 Task: Create a due date automation trigger when advanced on, on the tuesday before a card is due add fields with custom field "Resume" set to a number lower than 1 and lower or equal to 10 at 11:00 AM.
Action: Mouse moved to (996, 311)
Screenshot: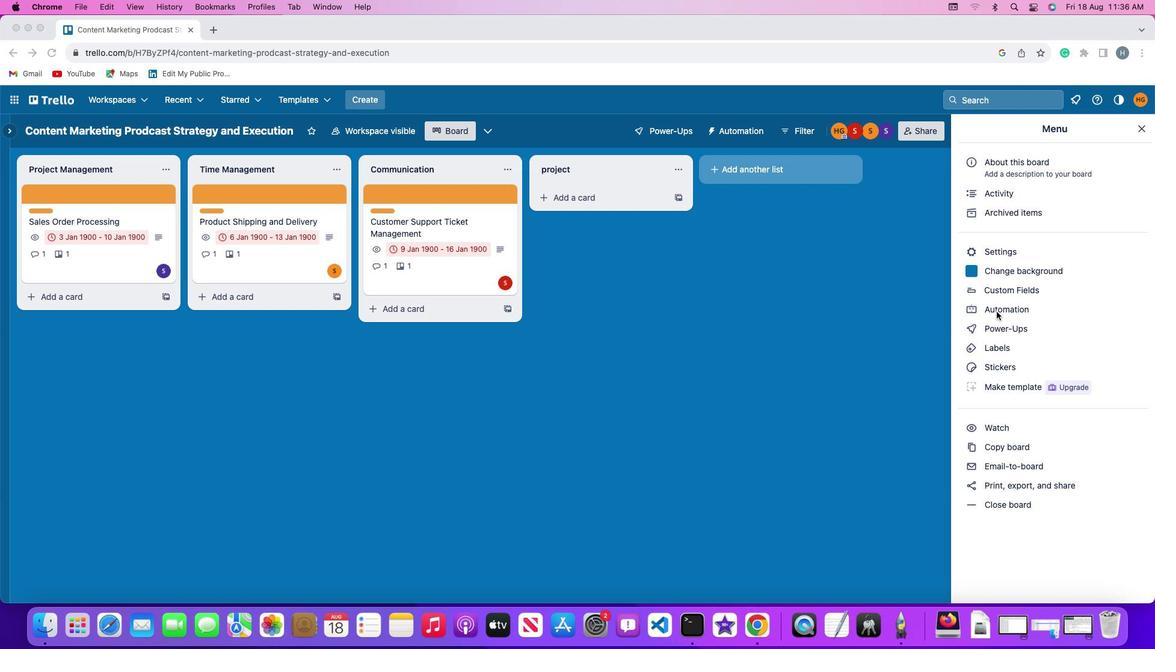 
Action: Mouse pressed left at (996, 311)
Screenshot: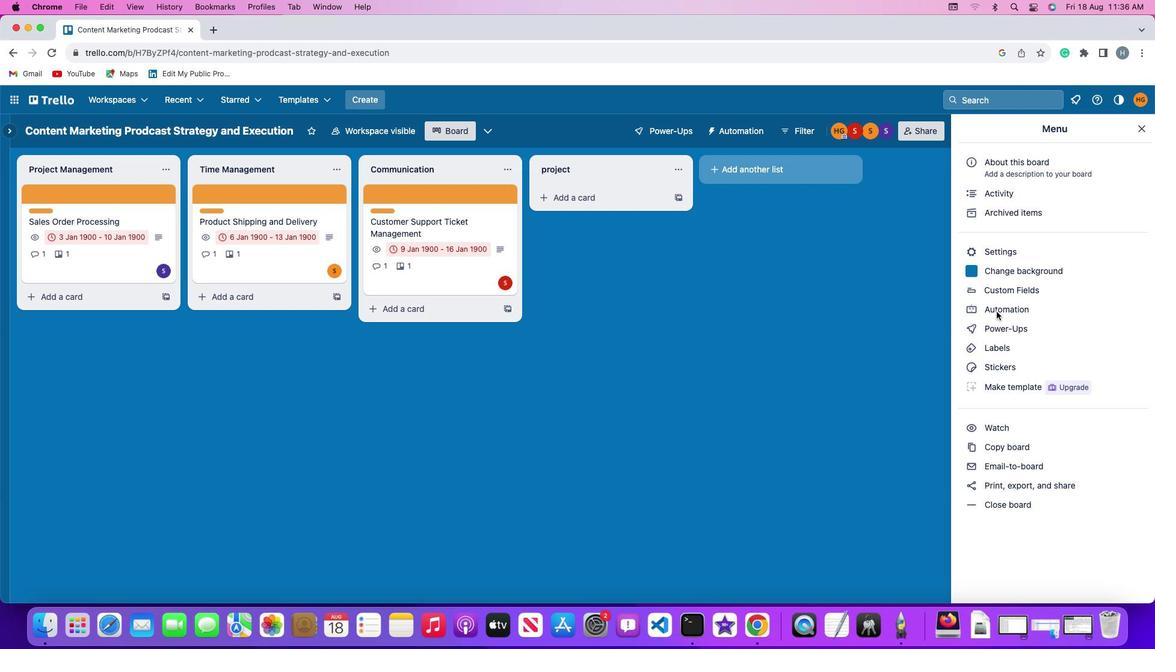 
Action: Mouse pressed left at (996, 311)
Screenshot: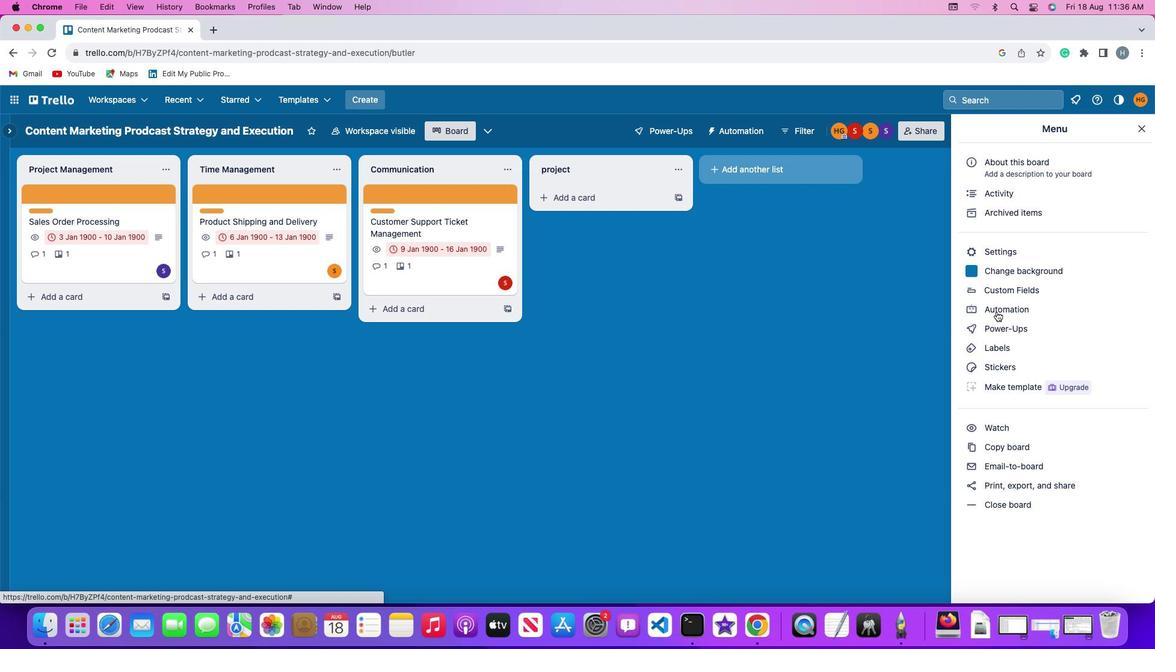 
Action: Mouse moved to (74, 286)
Screenshot: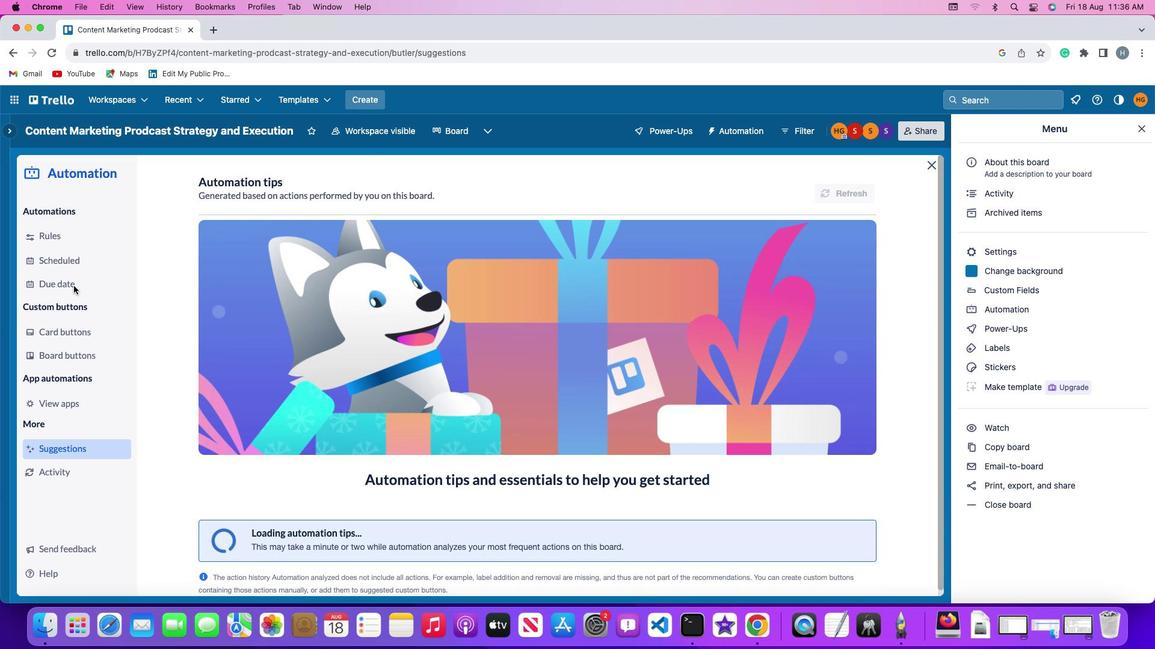 
Action: Mouse pressed left at (74, 286)
Screenshot: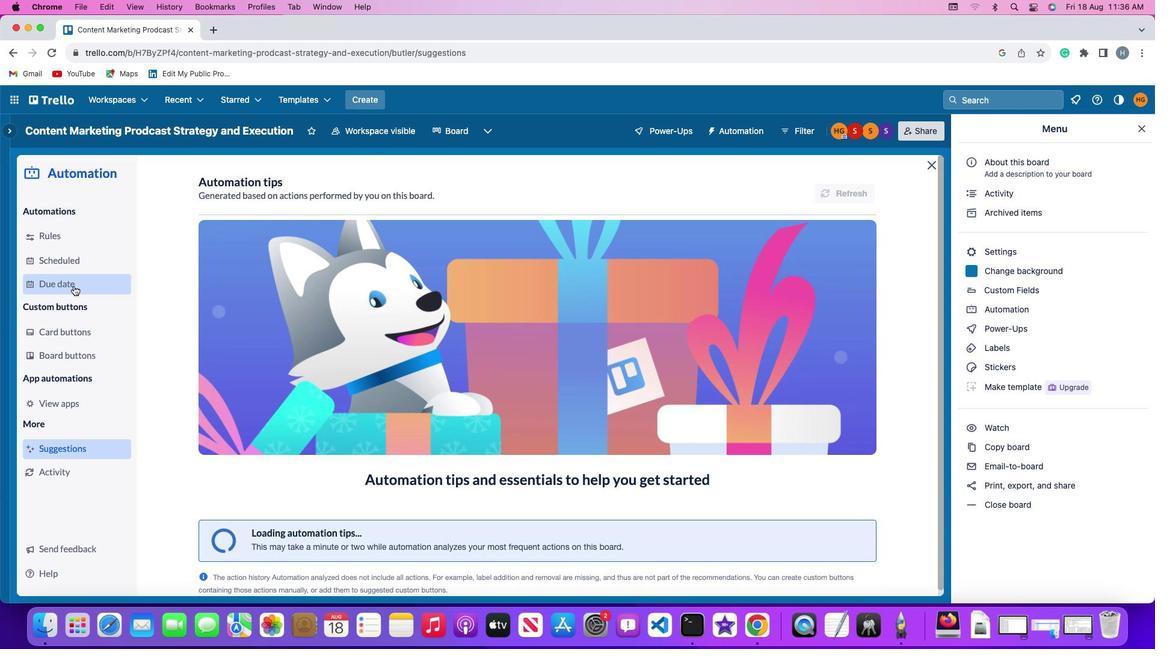 
Action: Mouse moved to (781, 179)
Screenshot: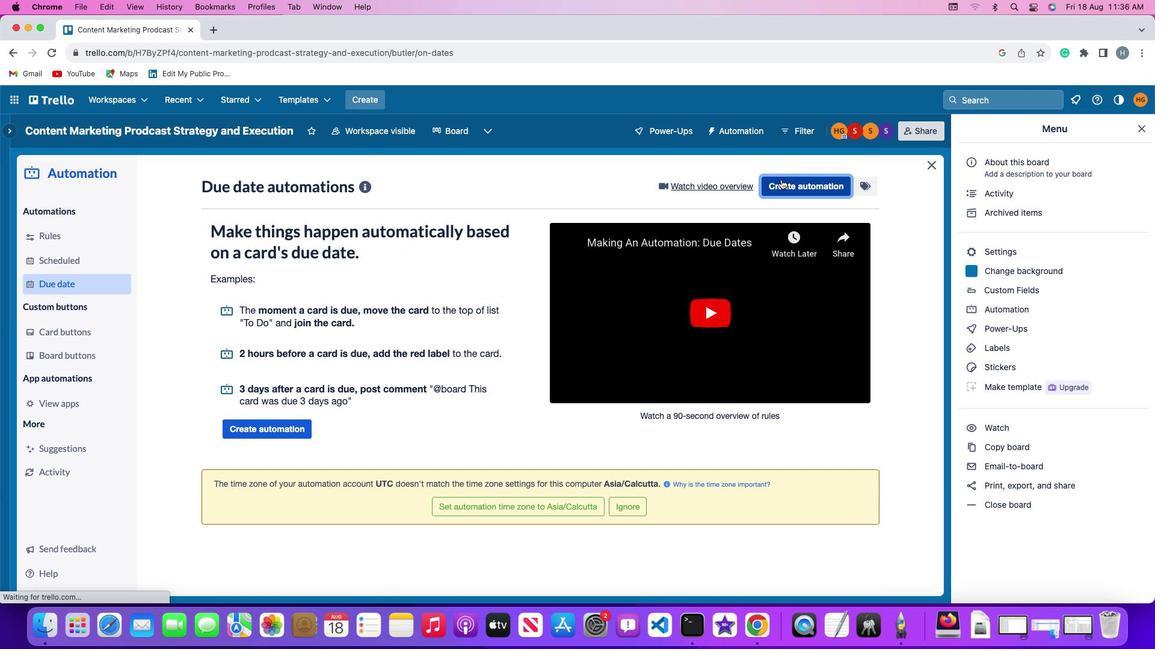
Action: Mouse pressed left at (781, 179)
Screenshot: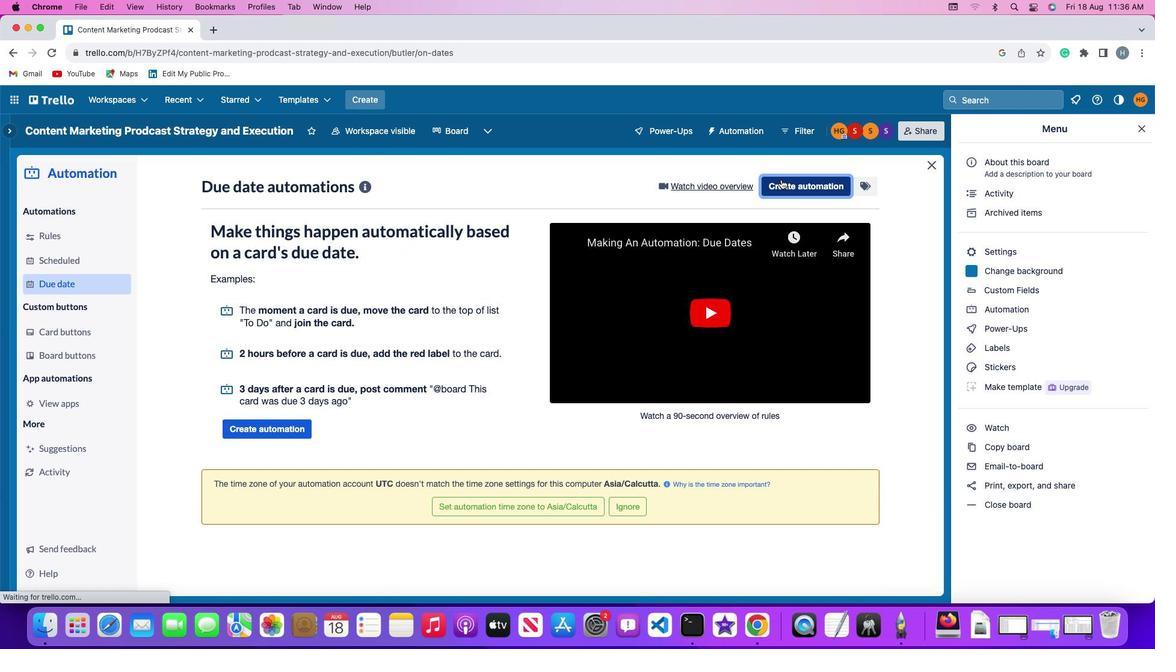 
Action: Mouse moved to (228, 300)
Screenshot: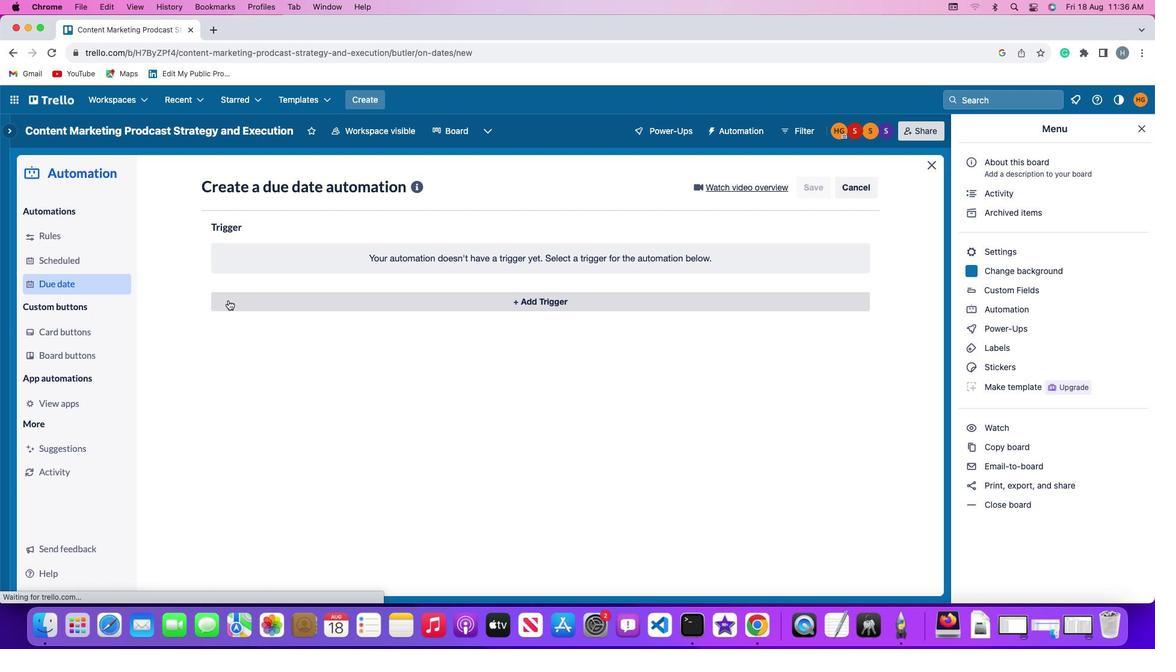 
Action: Mouse pressed left at (228, 300)
Screenshot: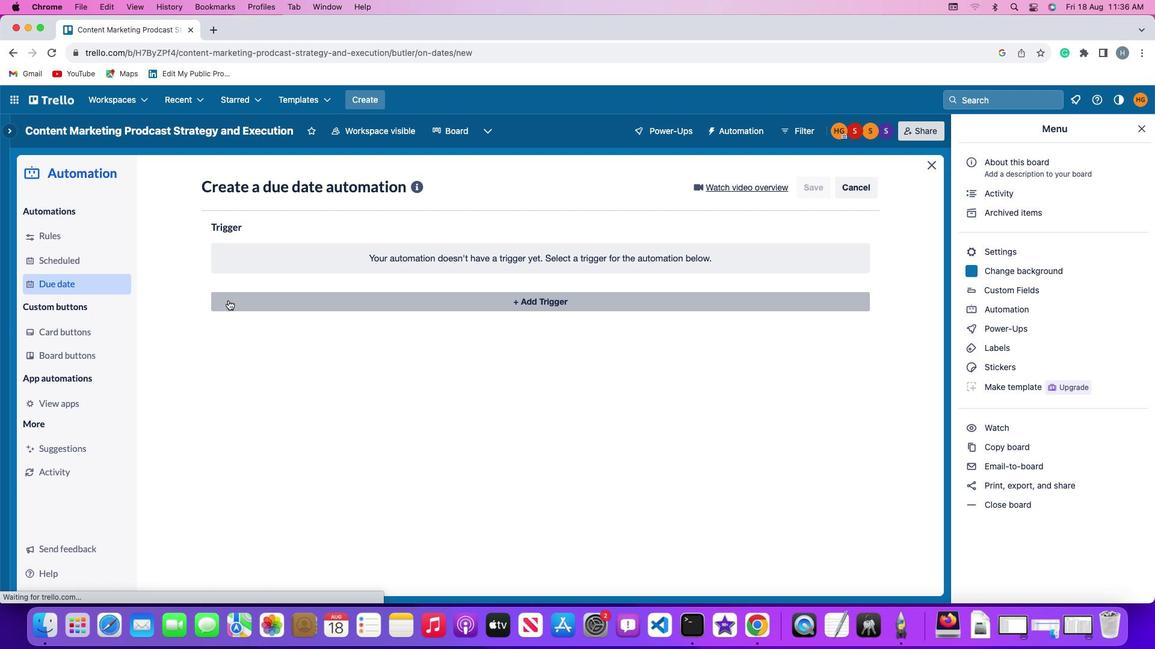 
Action: Mouse moved to (259, 515)
Screenshot: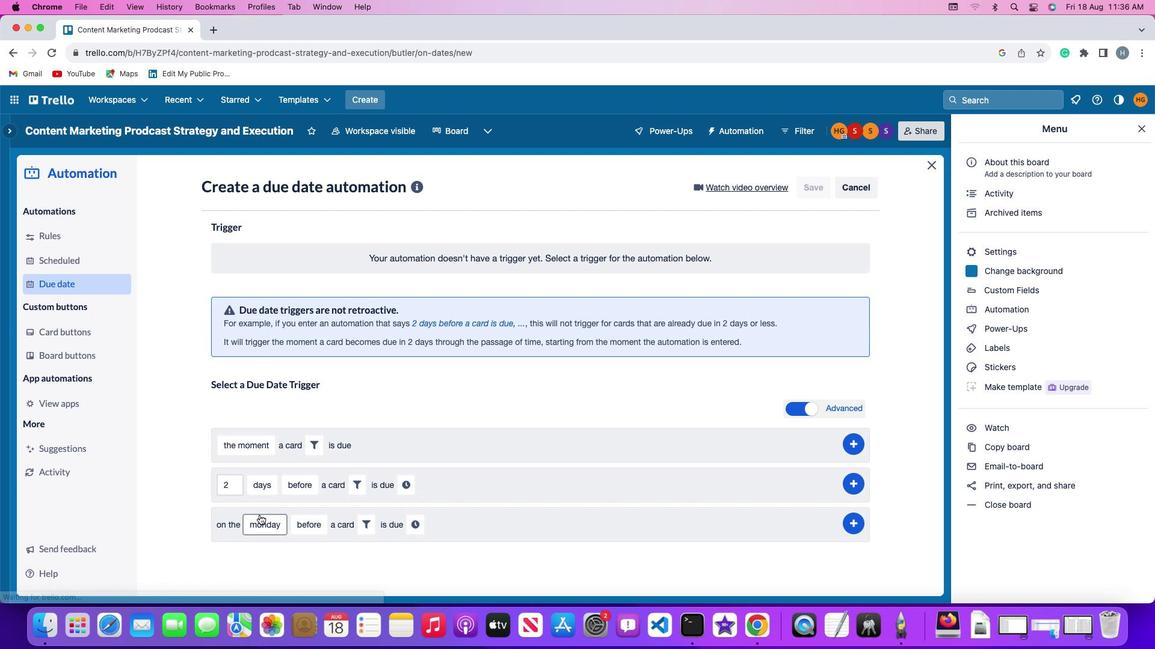 
Action: Mouse pressed left at (259, 515)
Screenshot: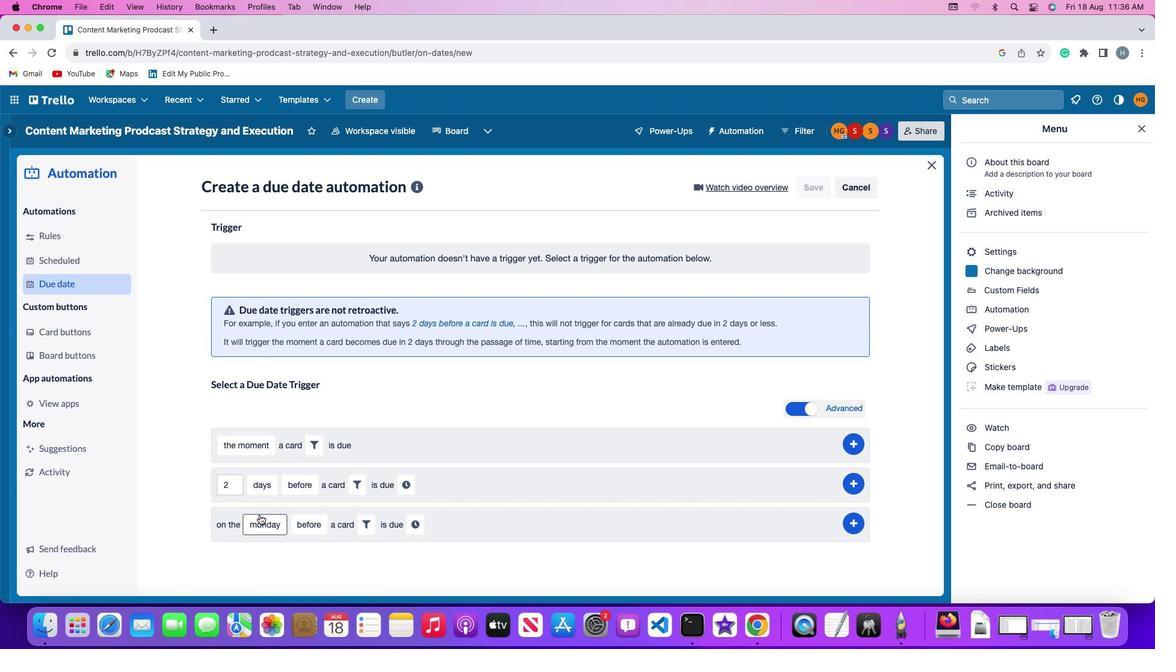 
Action: Mouse moved to (277, 386)
Screenshot: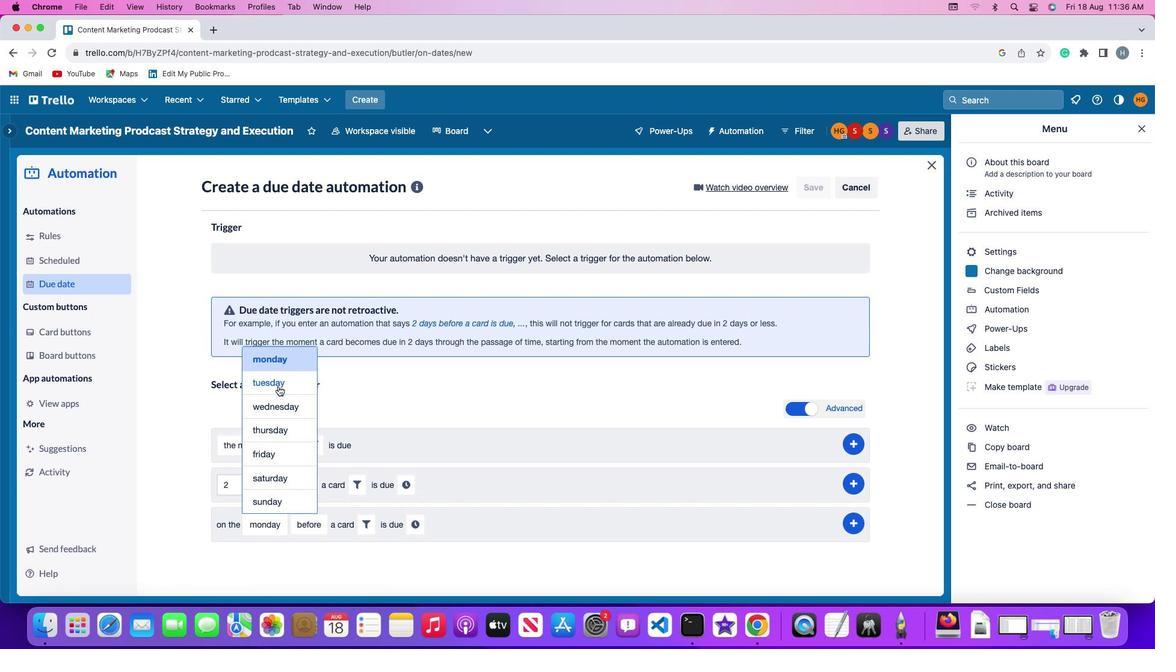 
Action: Mouse pressed left at (277, 386)
Screenshot: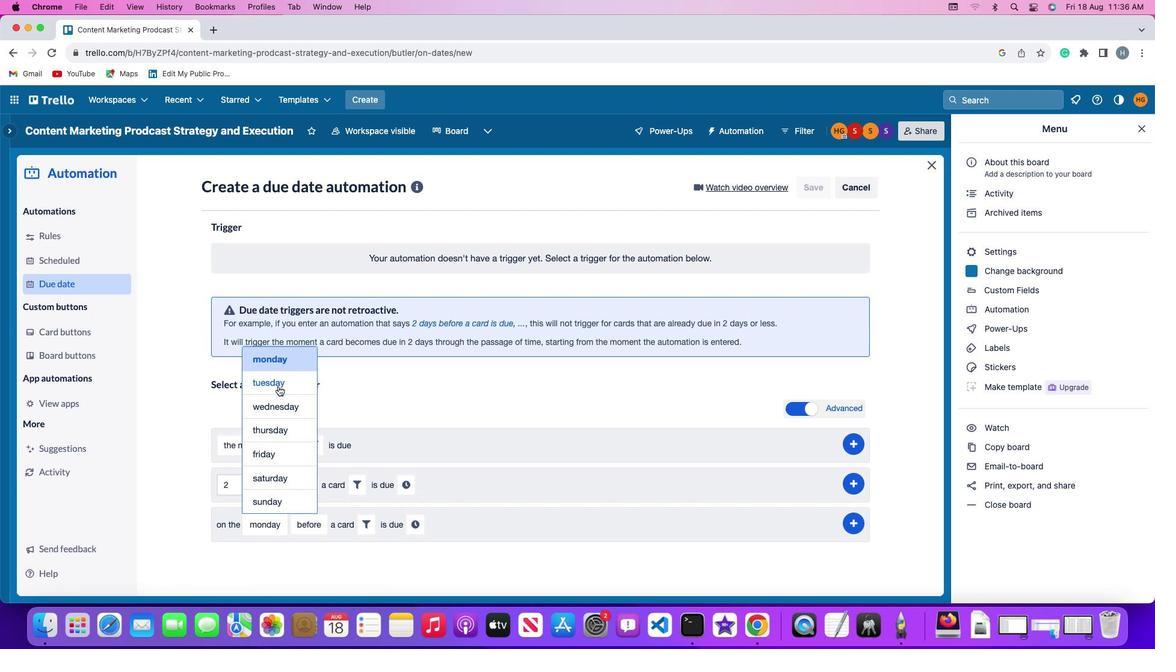 
Action: Mouse moved to (313, 526)
Screenshot: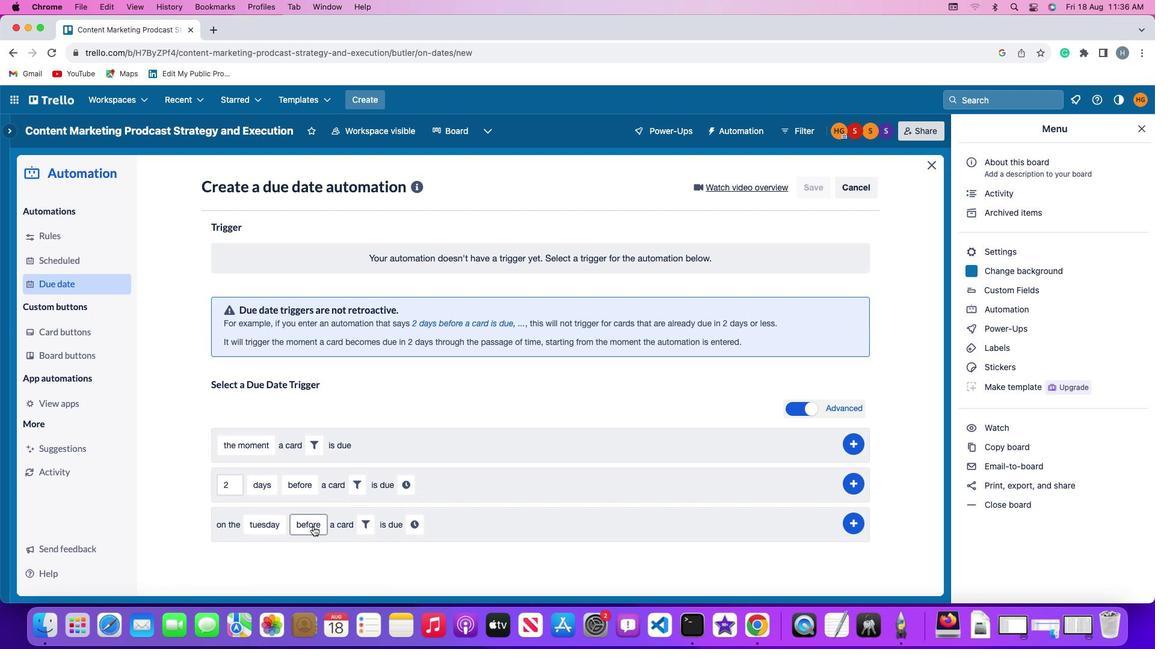 
Action: Mouse pressed left at (313, 526)
Screenshot: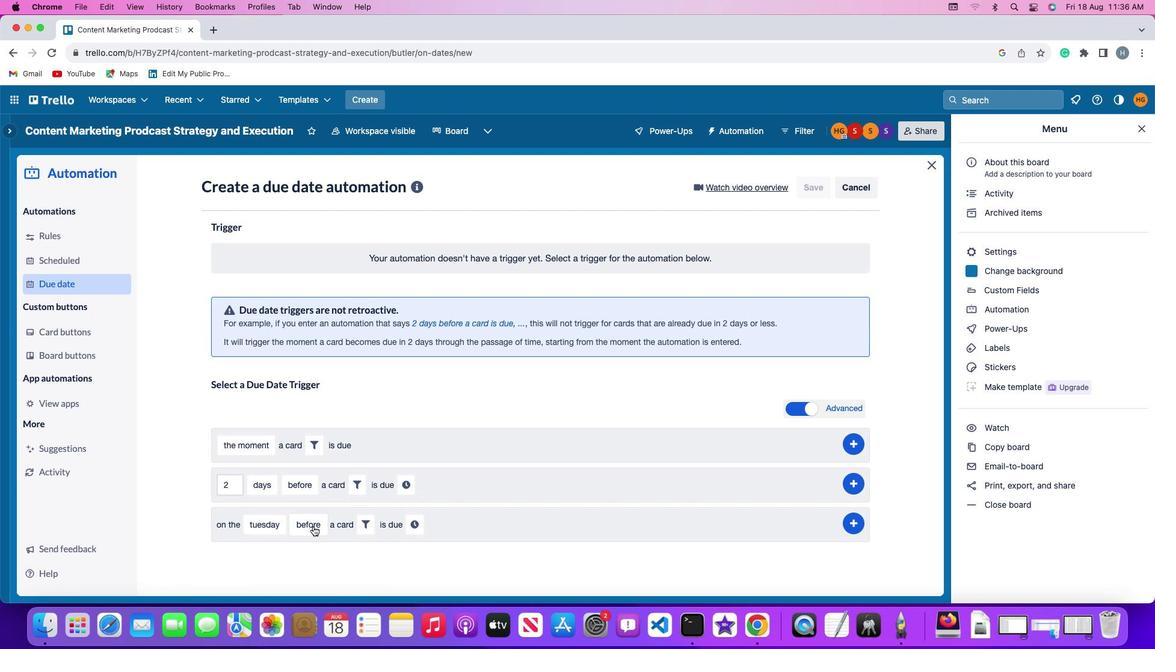 
Action: Mouse moved to (324, 418)
Screenshot: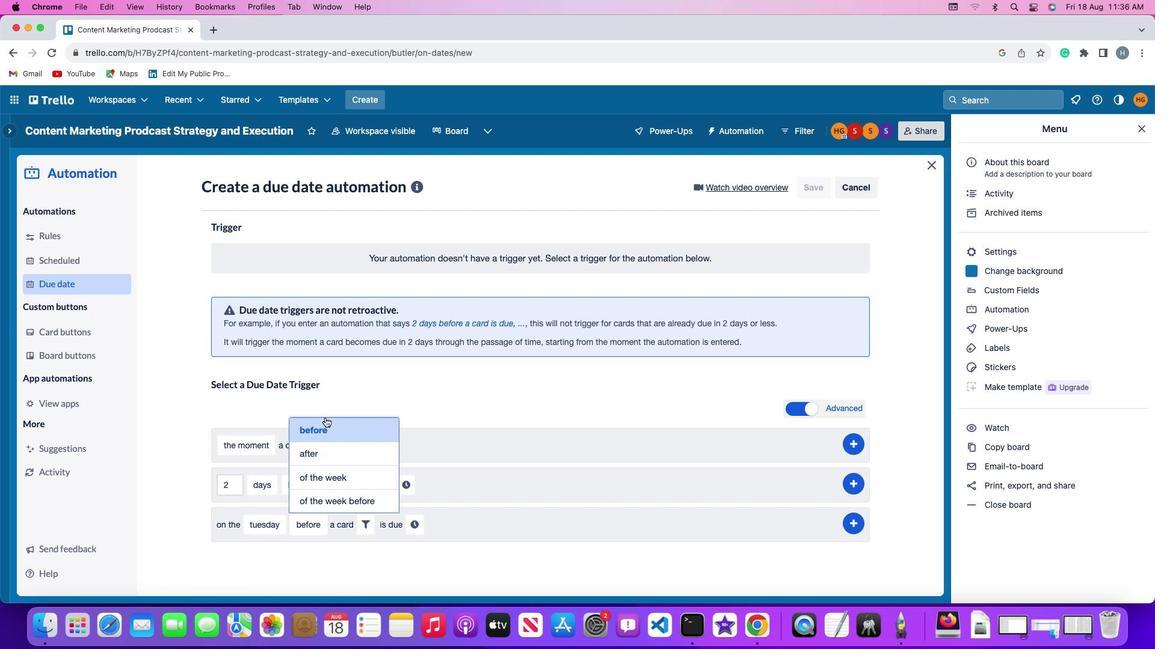 
Action: Mouse pressed left at (324, 418)
Screenshot: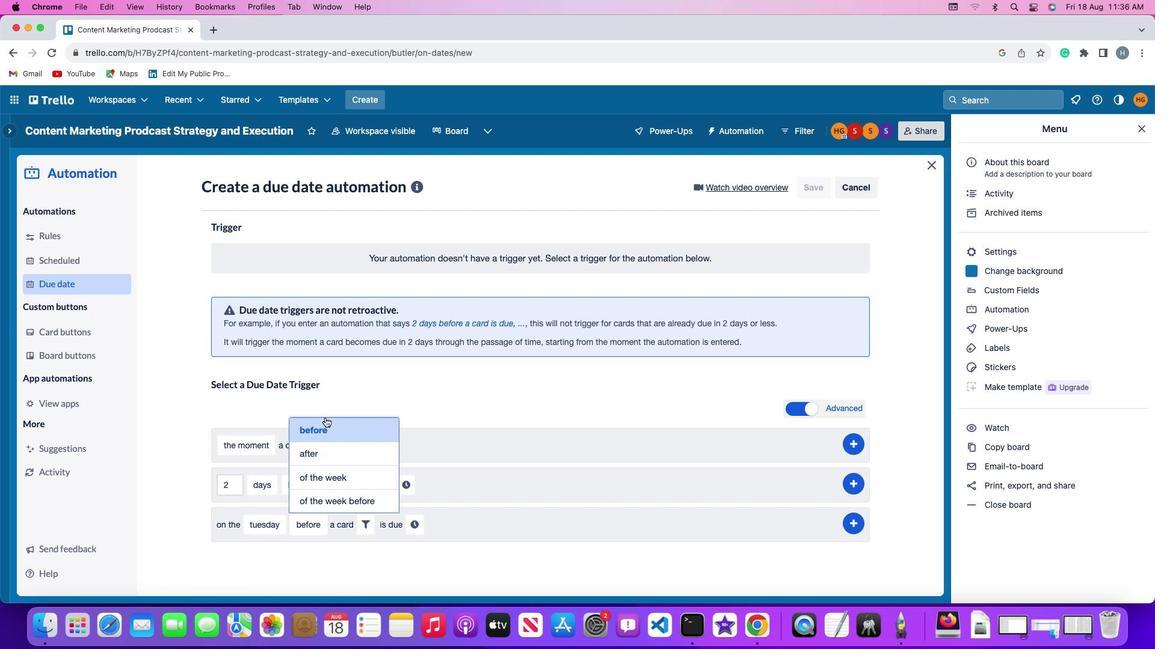 
Action: Mouse moved to (363, 519)
Screenshot: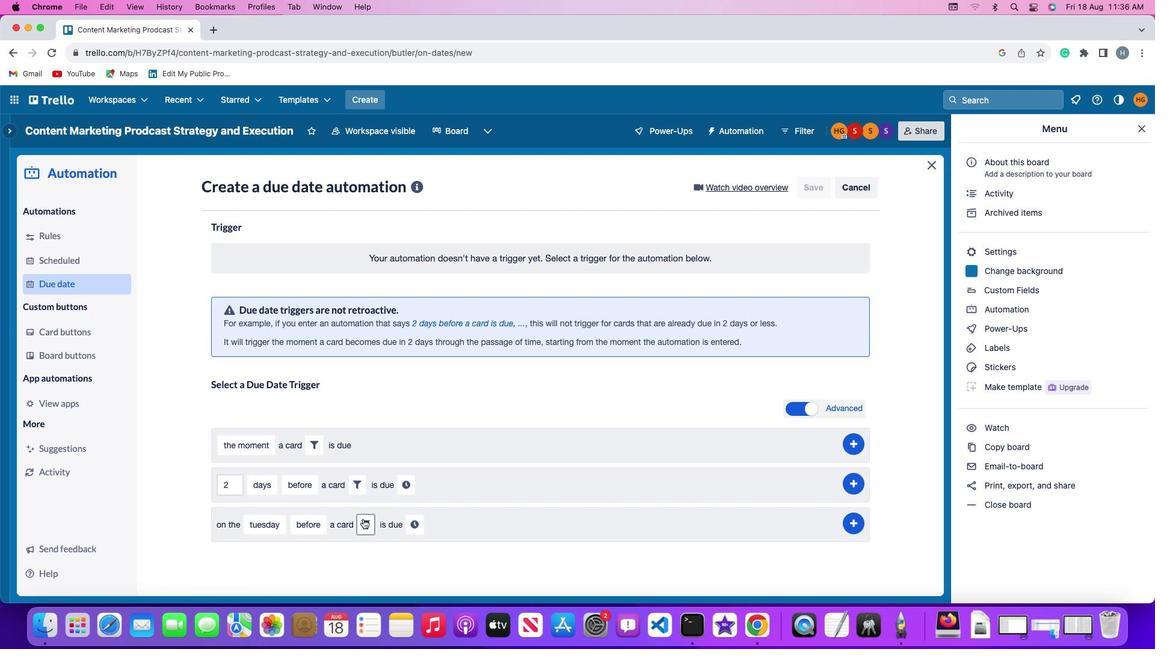 
Action: Mouse pressed left at (363, 519)
Screenshot: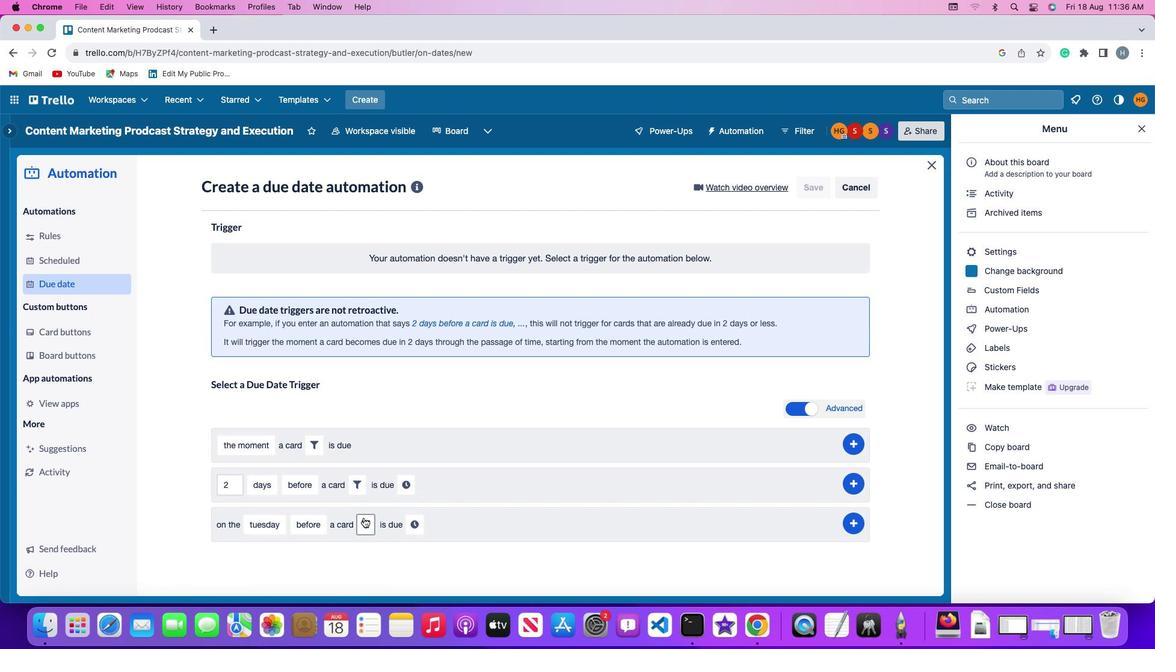 
Action: Mouse moved to (558, 558)
Screenshot: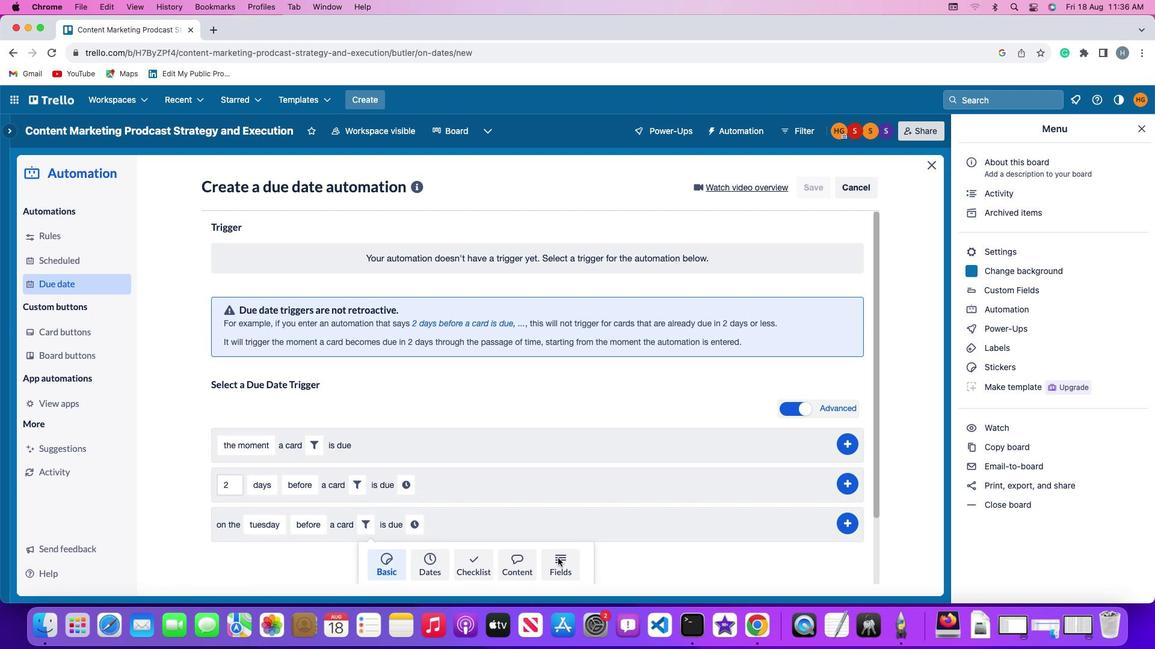 
Action: Mouse pressed left at (558, 558)
Screenshot: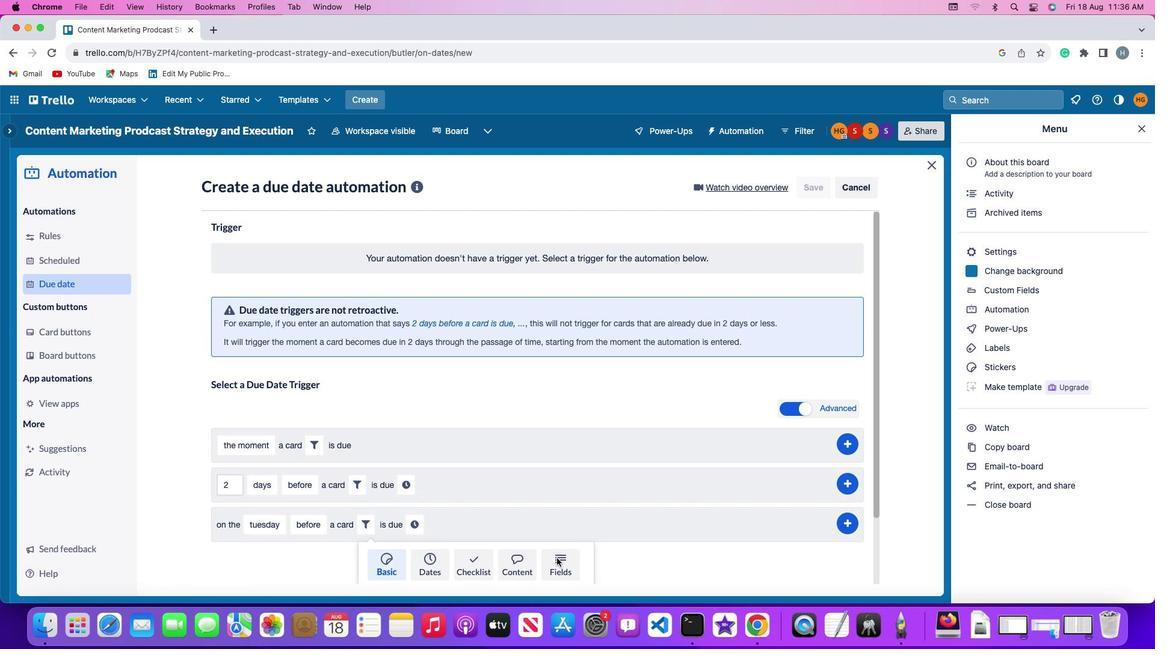 
Action: Mouse moved to (350, 551)
Screenshot: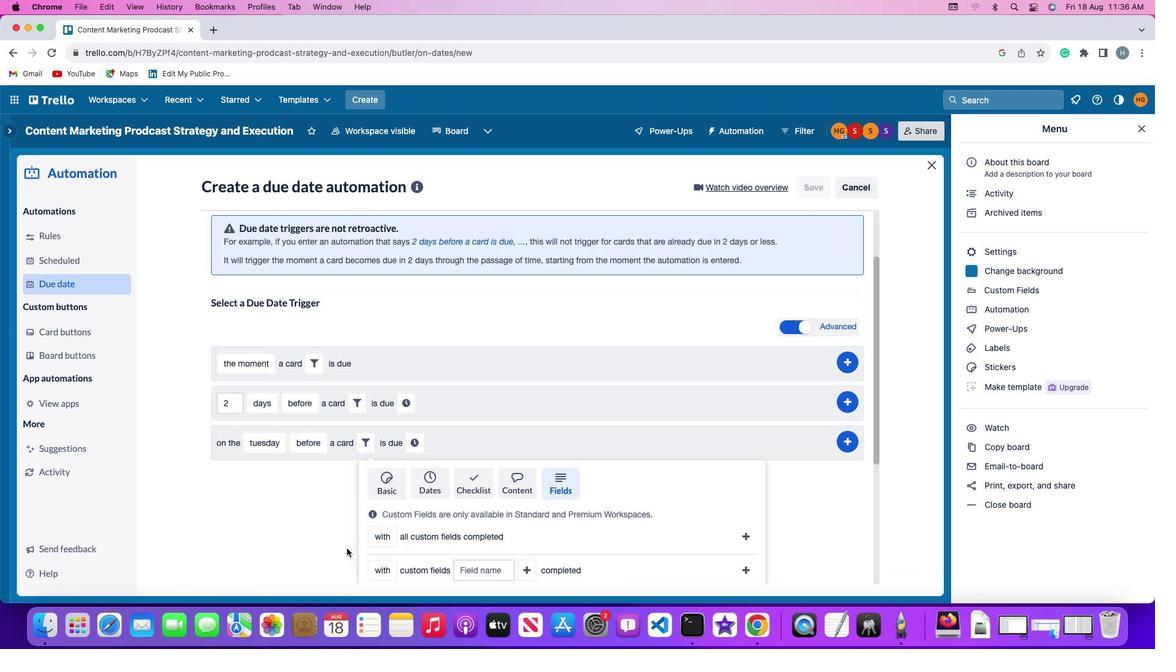 
Action: Mouse scrolled (350, 551) with delta (0, 0)
Screenshot: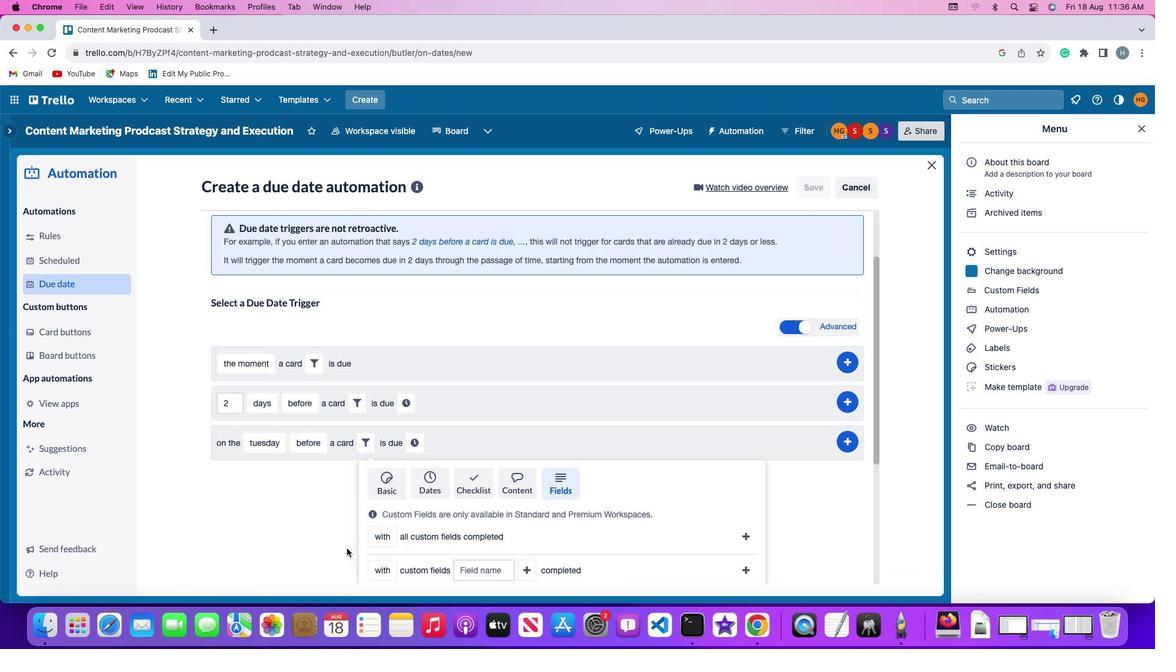
Action: Mouse moved to (349, 551)
Screenshot: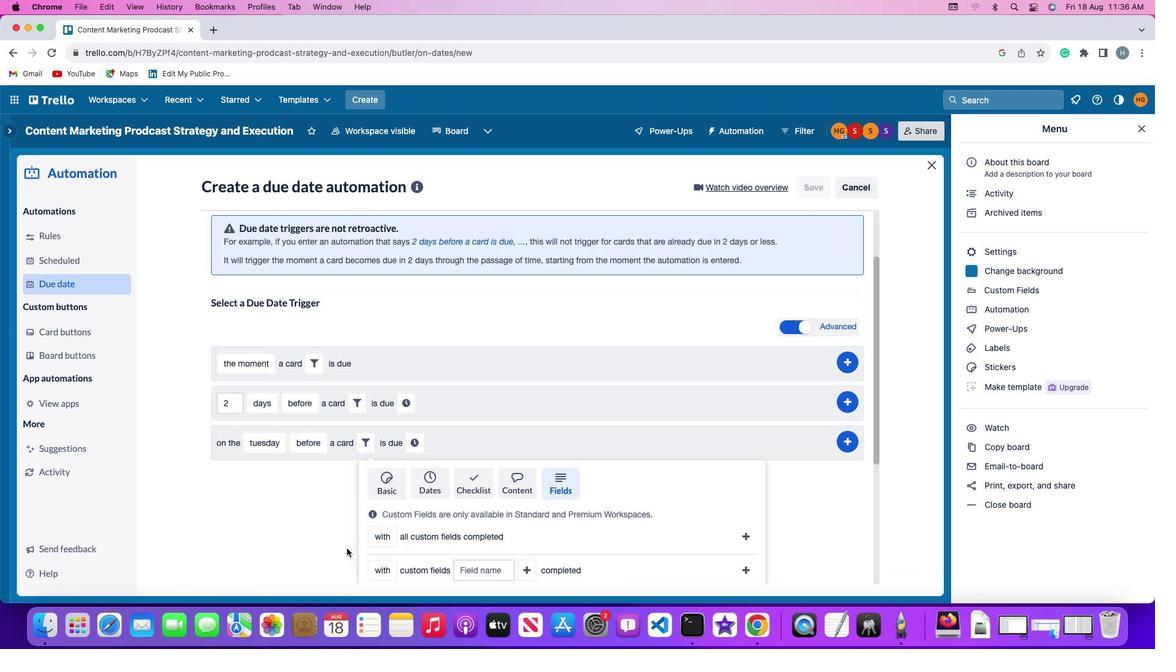 
Action: Mouse scrolled (349, 551) with delta (0, 0)
Screenshot: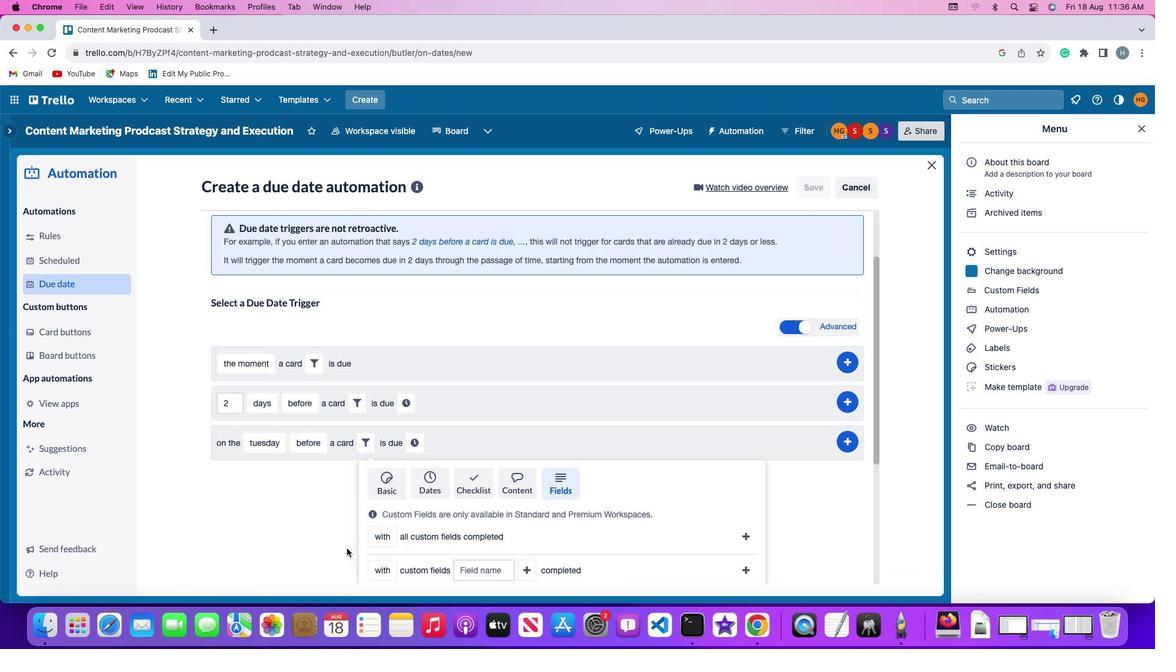 
Action: Mouse scrolled (349, 551) with delta (0, -1)
Screenshot: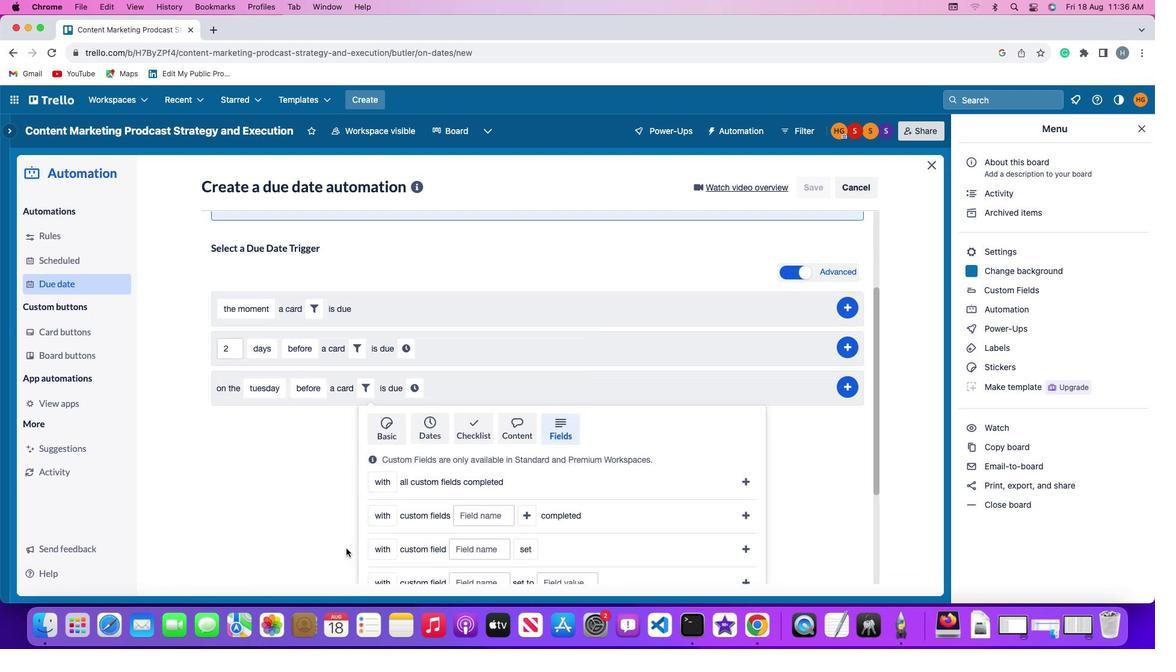 
Action: Mouse scrolled (349, 551) with delta (0, -3)
Screenshot: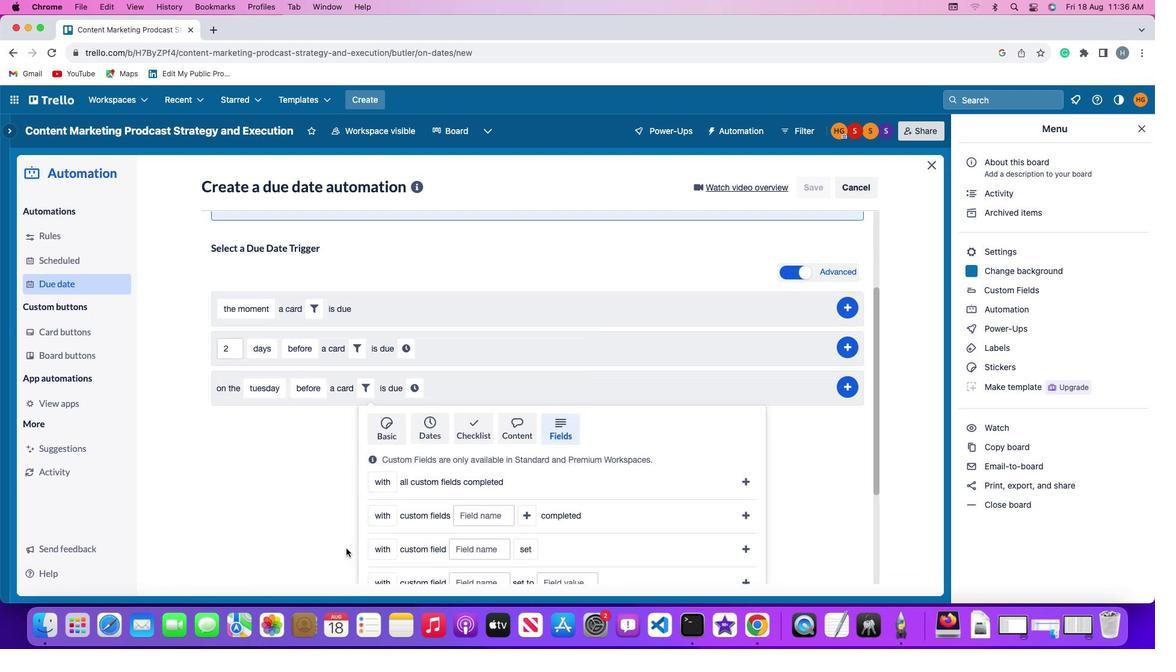 
Action: Mouse moved to (348, 549)
Screenshot: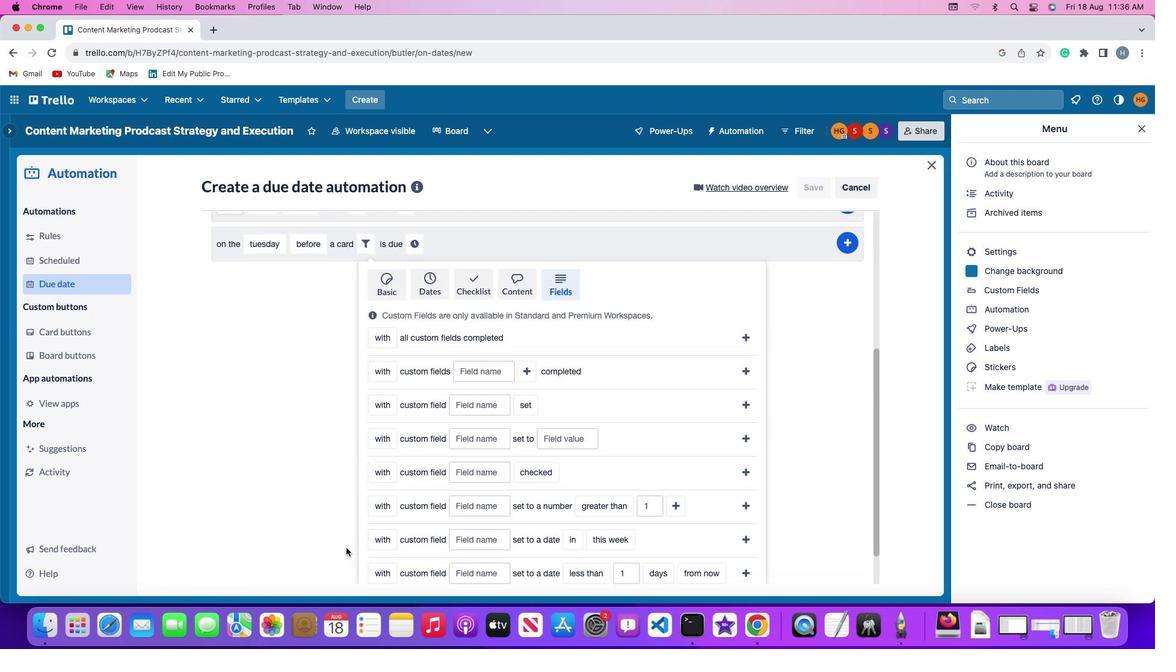 
Action: Mouse scrolled (348, 549) with delta (0, -3)
Screenshot: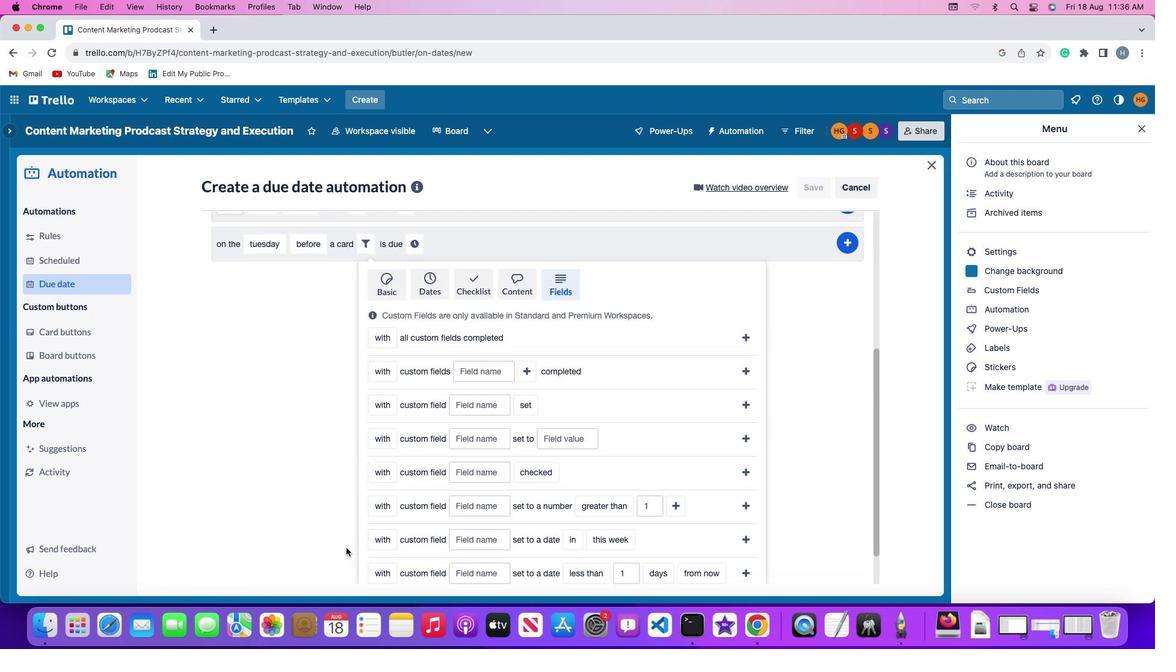 
Action: Mouse moved to (344, 546)
Screenshot: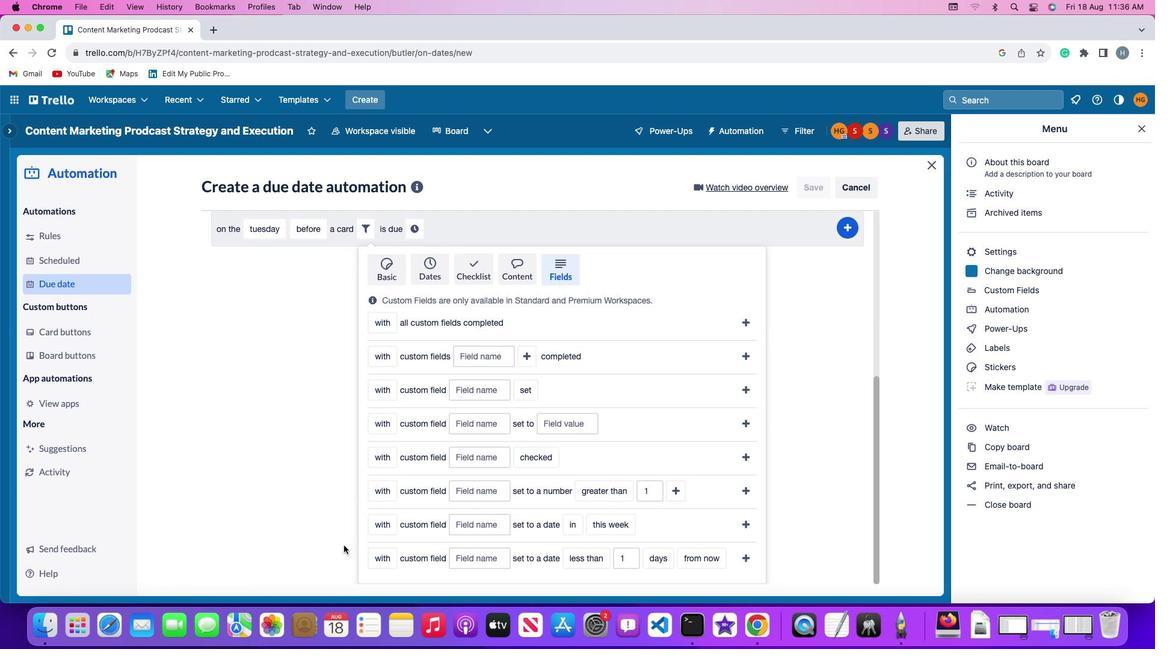 
Action: Mouse scrolled (344, 546) with delta (0, 0)
Screenshot: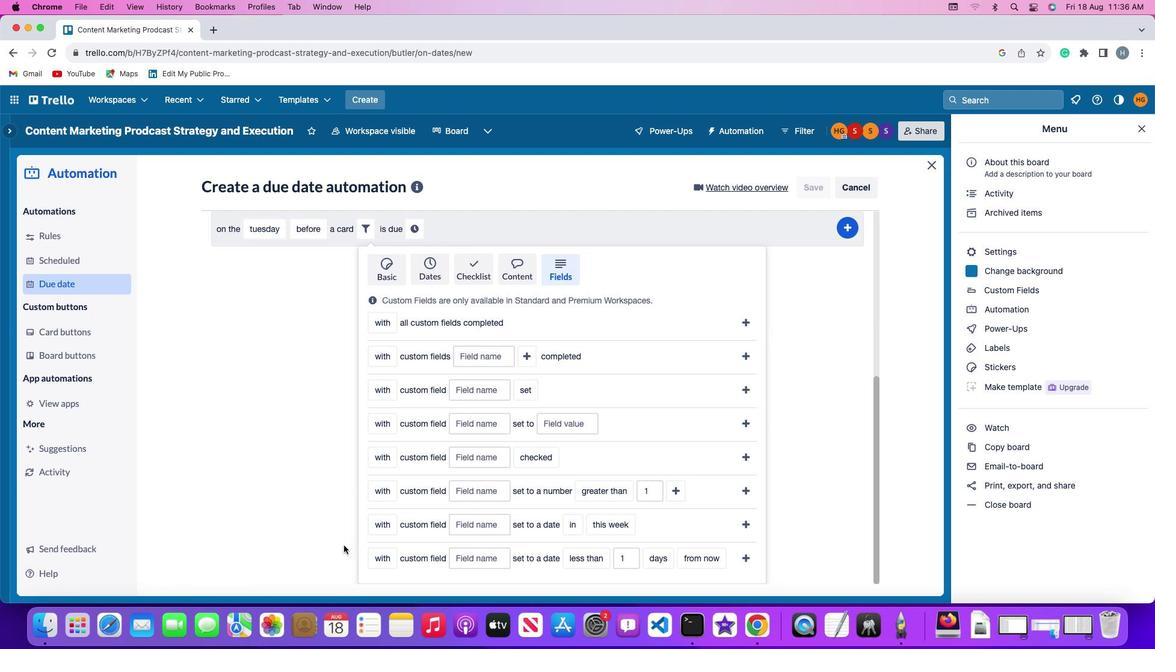 
Action: Mouse scrolled (344, 546) with delta (0, 0)
Screenshot: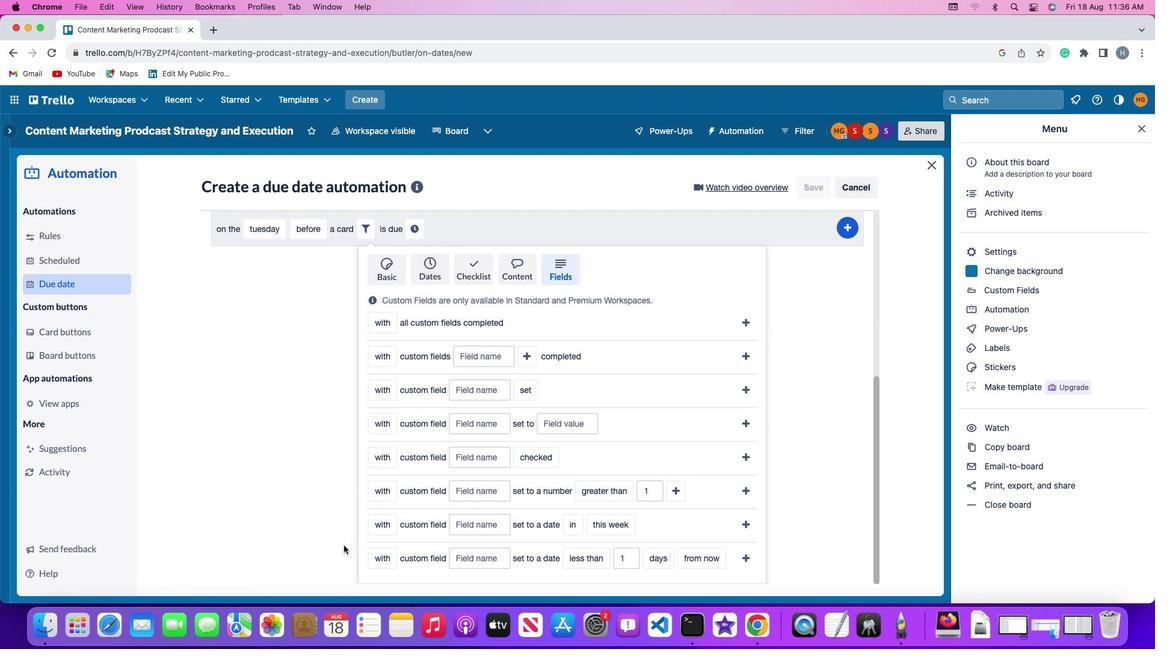 
Action: Mouse scrolled (344, 546) with delta (0, -1)
Screenshot: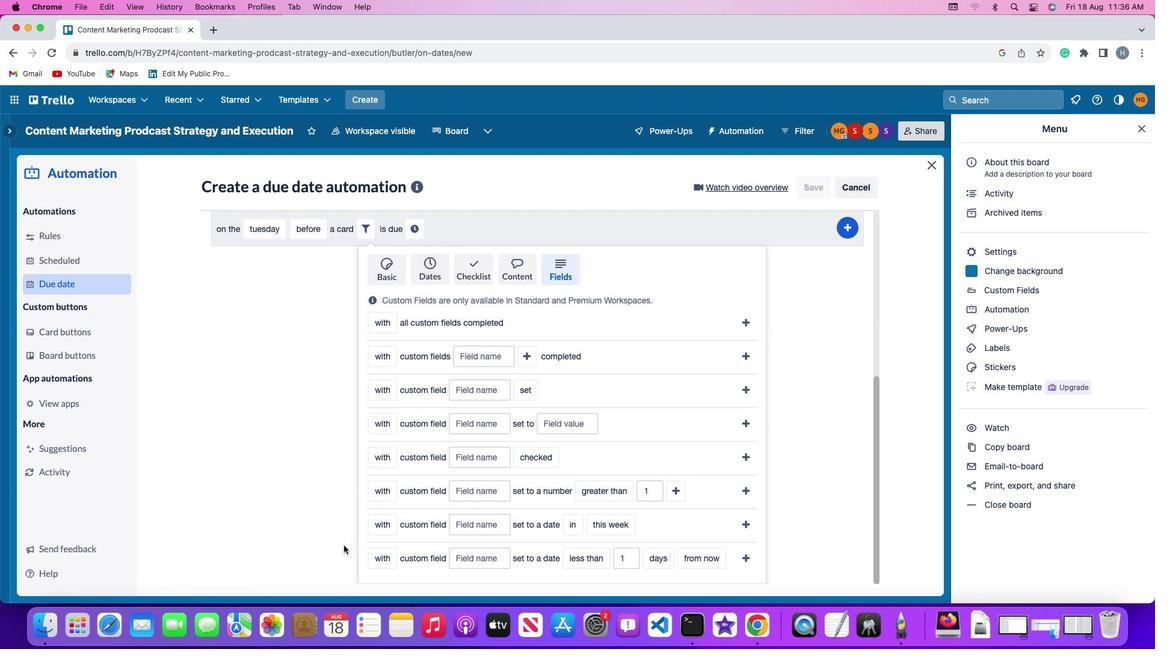 
Action: Mouse scrolled (344, 546) with delta (0, -3)
Screenshot: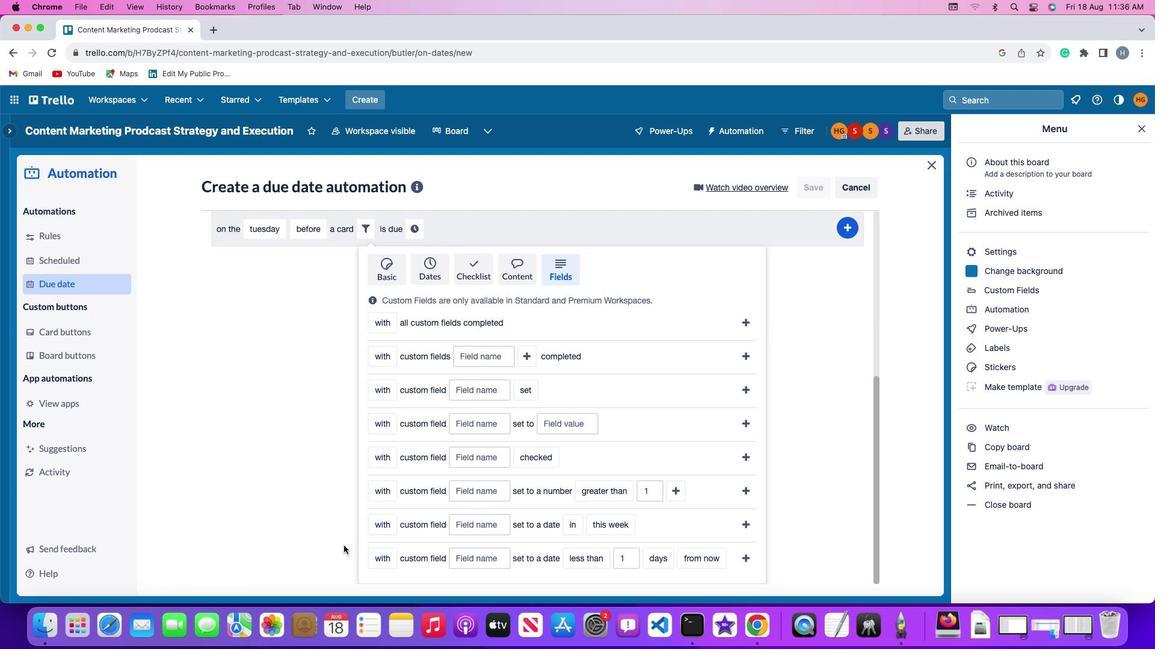 
Action: Mouse scrolled (344, 546) with delta (0, -3)
Screenshot: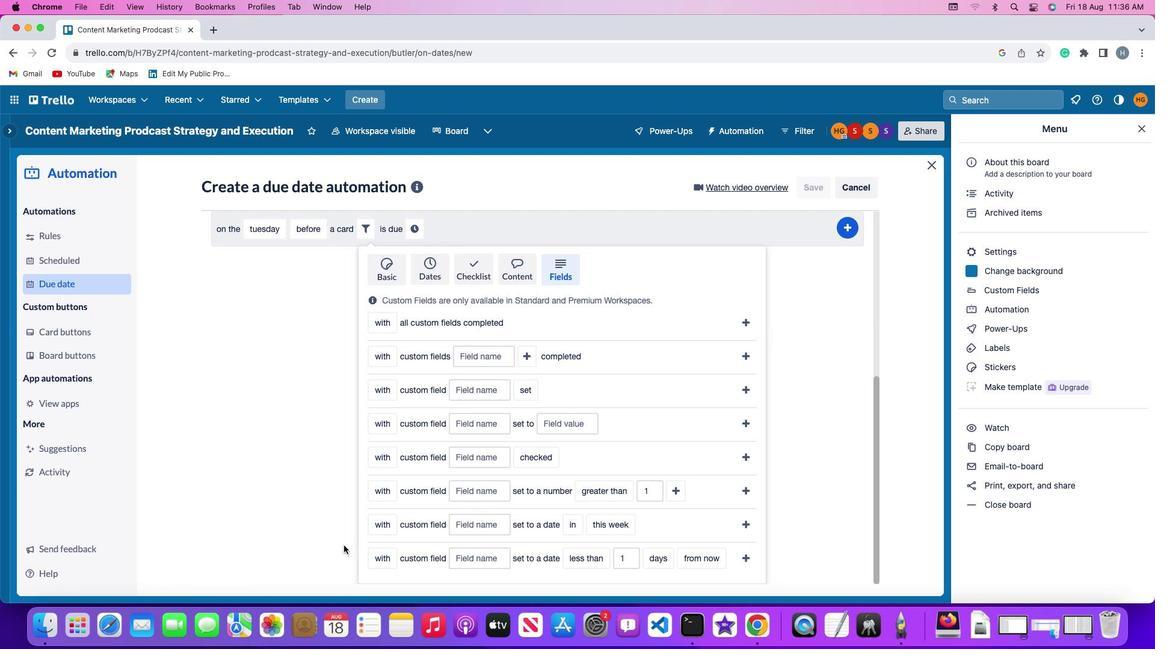 
Action: Mouse moved to (389, 495)
Screenshot: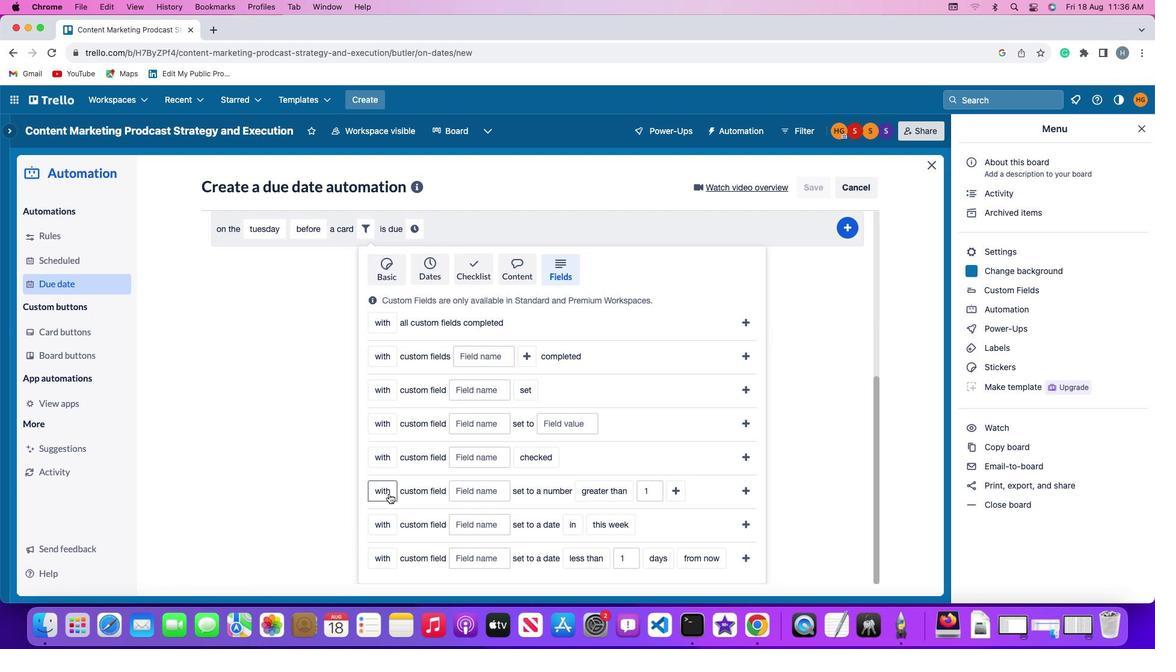 
Action: Mouse pressed left at (389, 495)
Screenshot: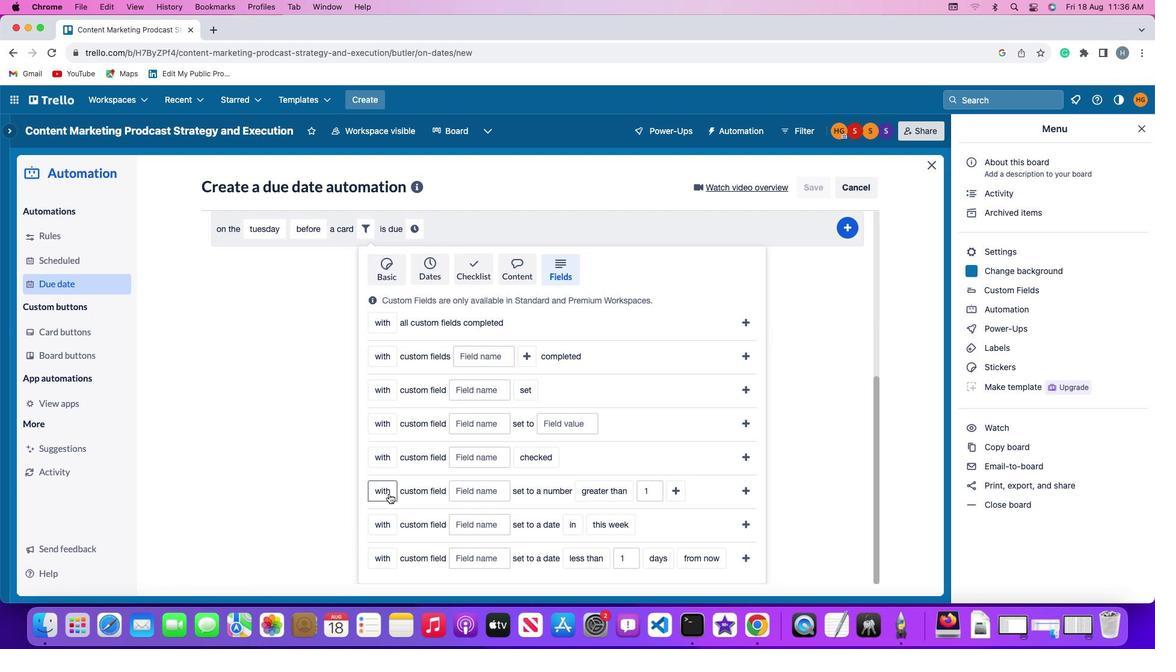 
Action: Mouse moved to (390, 514)
Screenshot: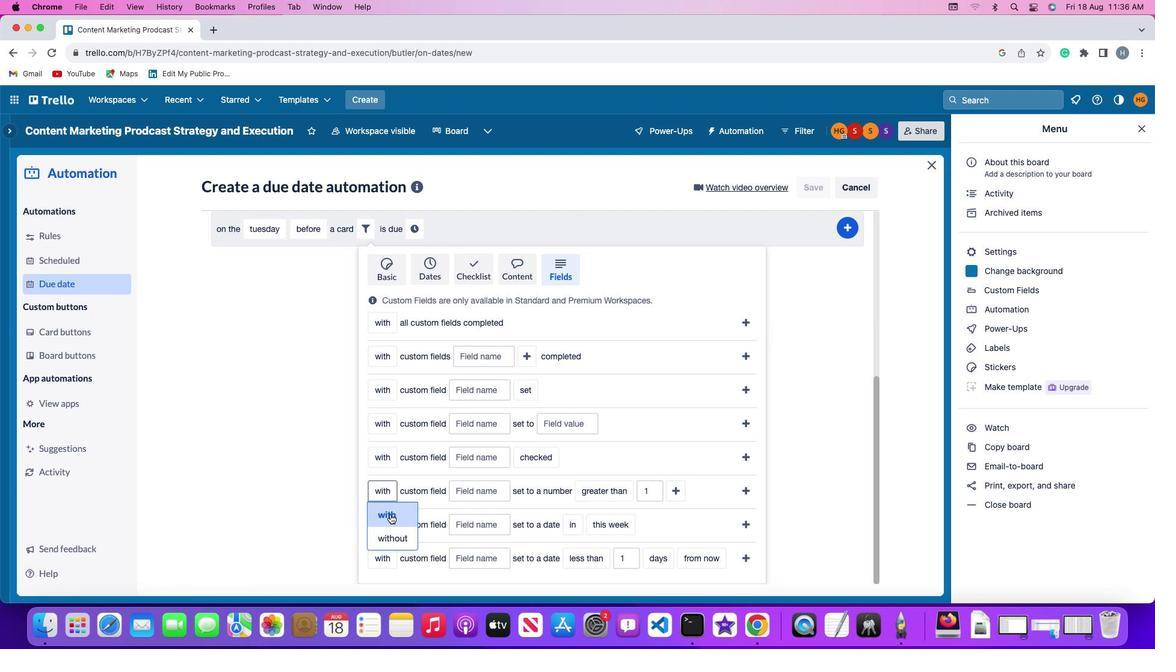 
Action: Mouse pressed left at (390, 514)
Screenshot: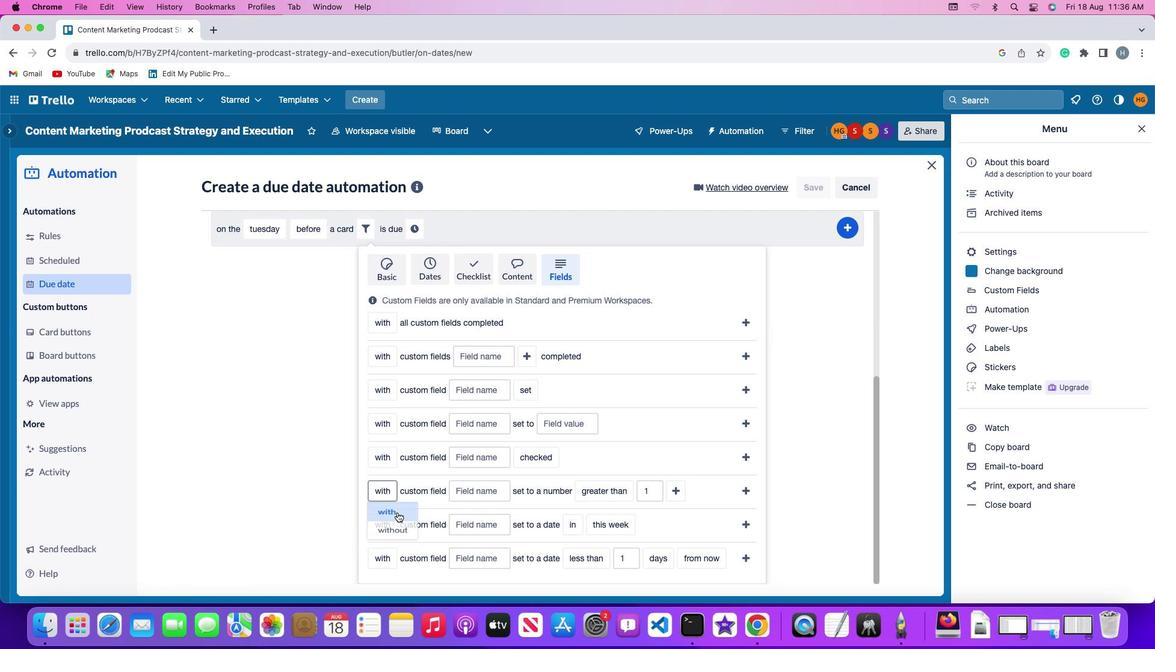 
Action: Mouse moved to (484, 492)
Screenshot: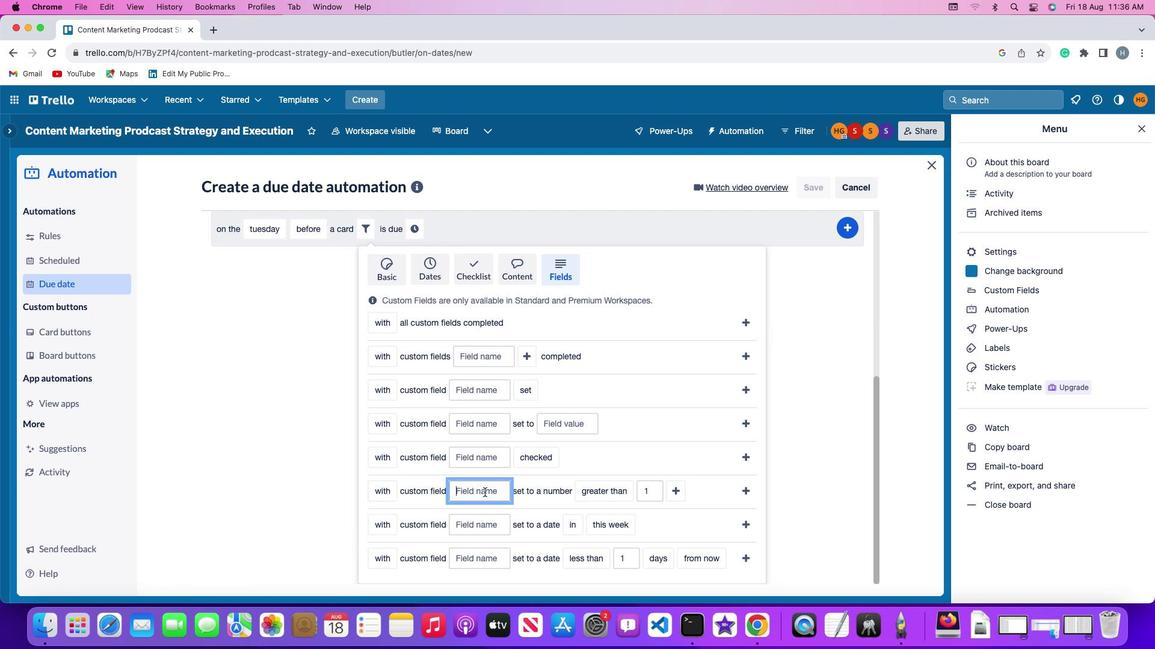 
Action: Mouse pressed left at (484, 492)
Screenshot: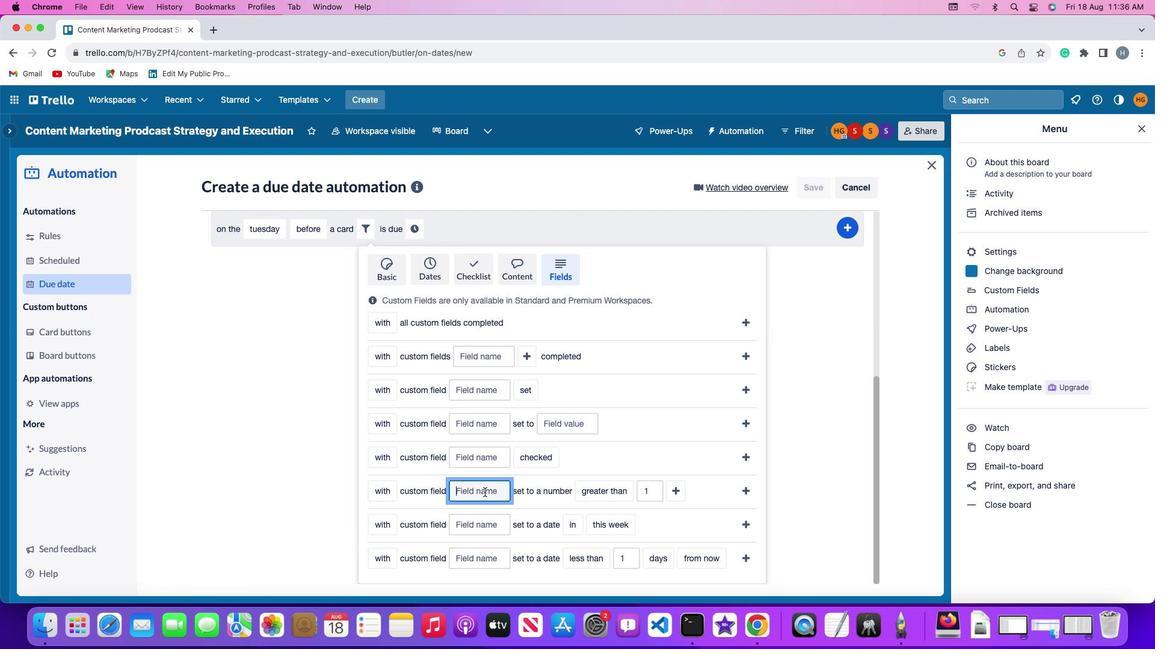 
Action: Key pressed Key.shift'R''e''s''u''m''e'
Screenshot: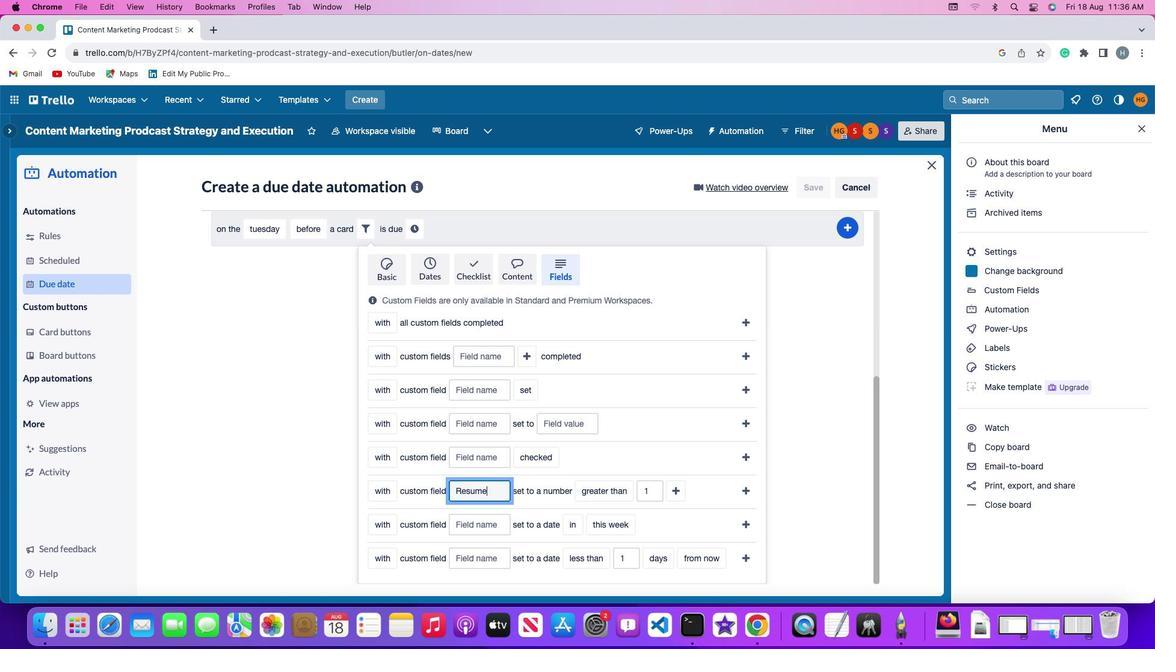 
Action: Mouse moved to (620, 492)
Screenshot: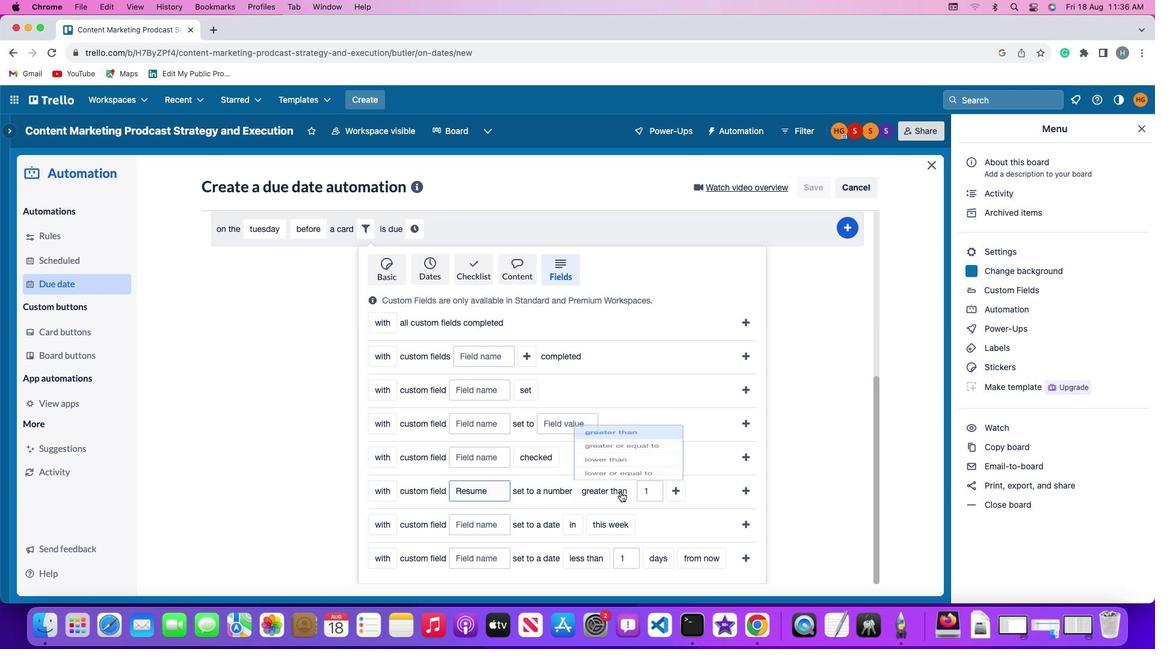 
Action: Mouse pressed left at (620, 492)
Screenshot: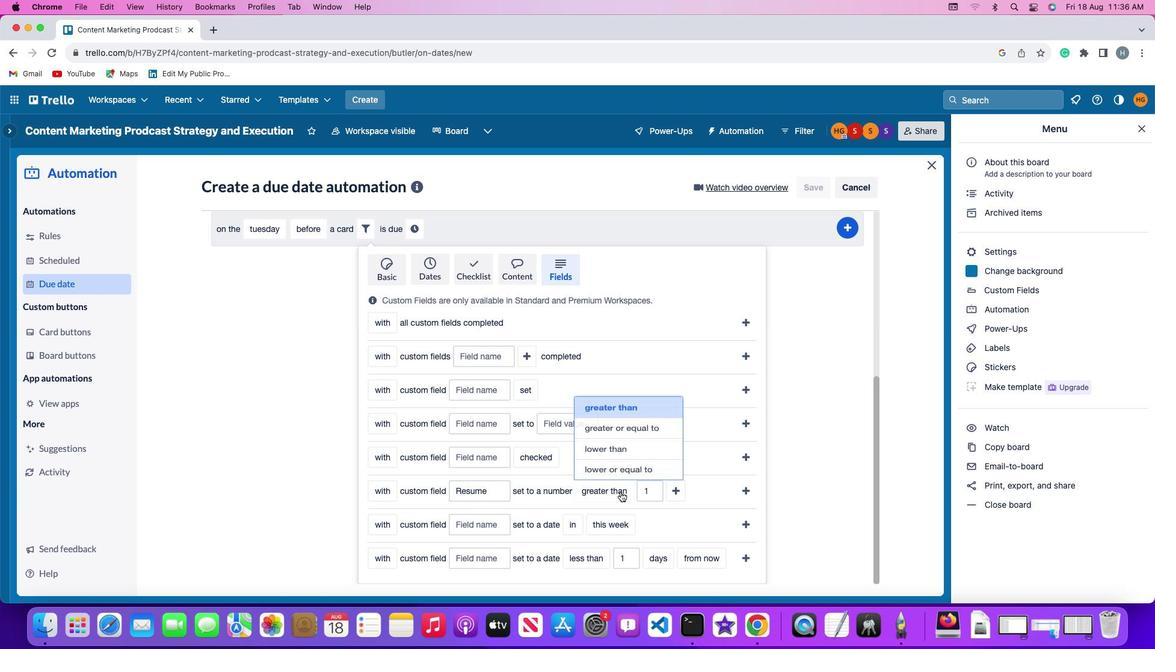 
Action: Mouse moved to (615, 440)
Screenshot: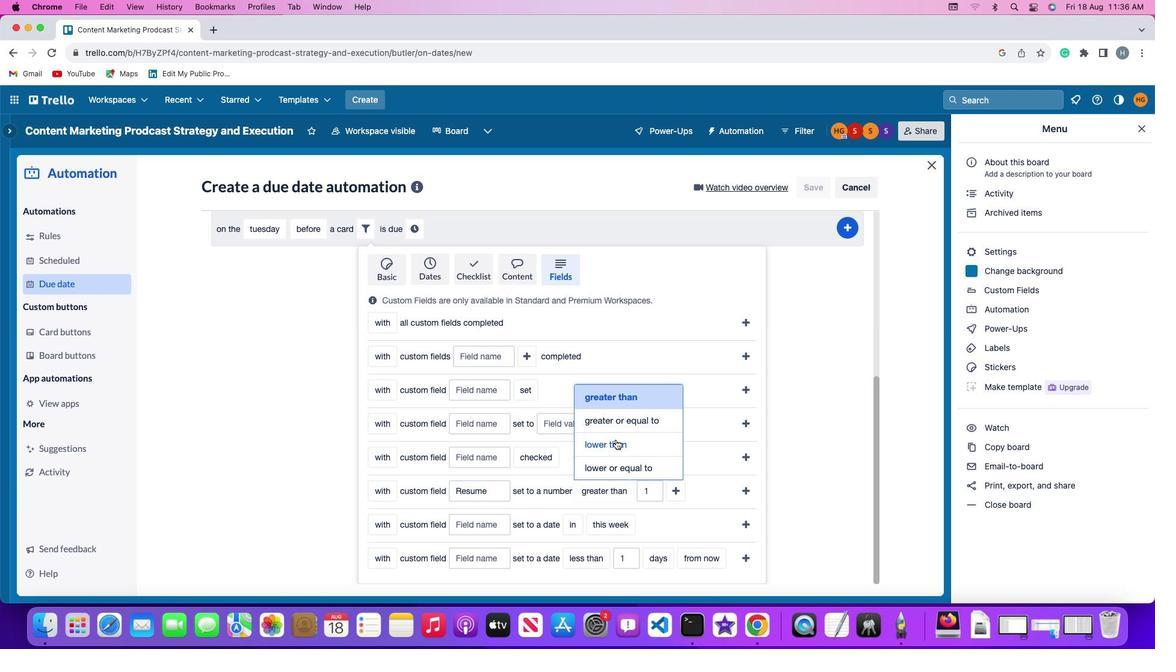 
Action: Mouse pressed left at (615, 440)
Screenshot: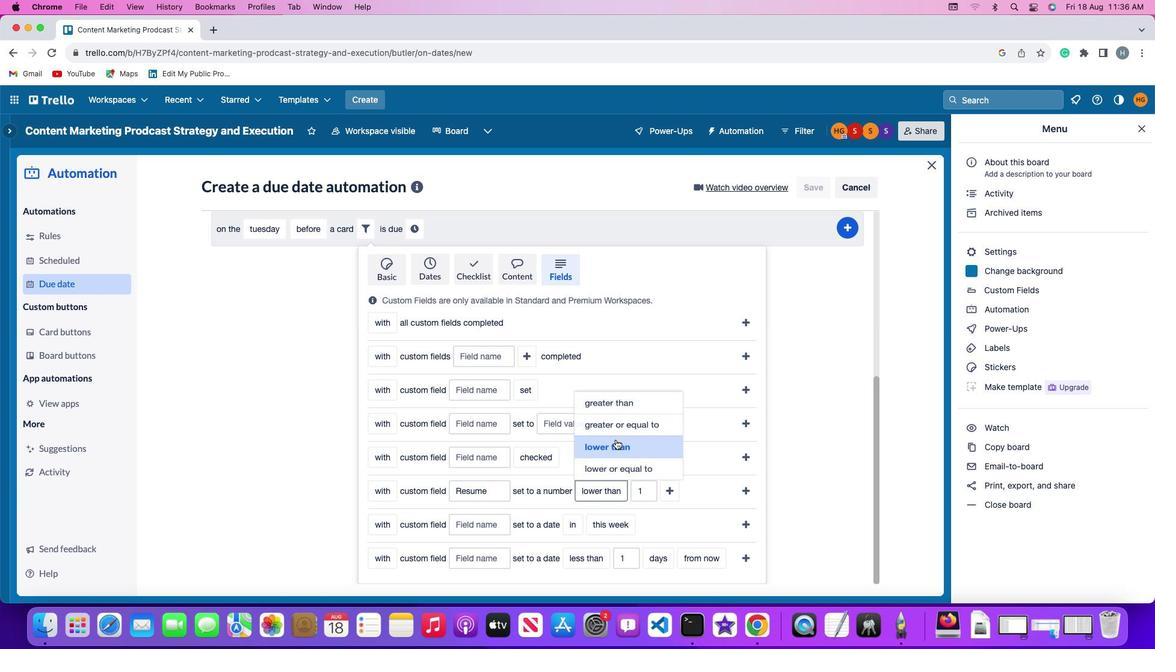 
Action: Mouse moved to (646, 487)
Screenshot: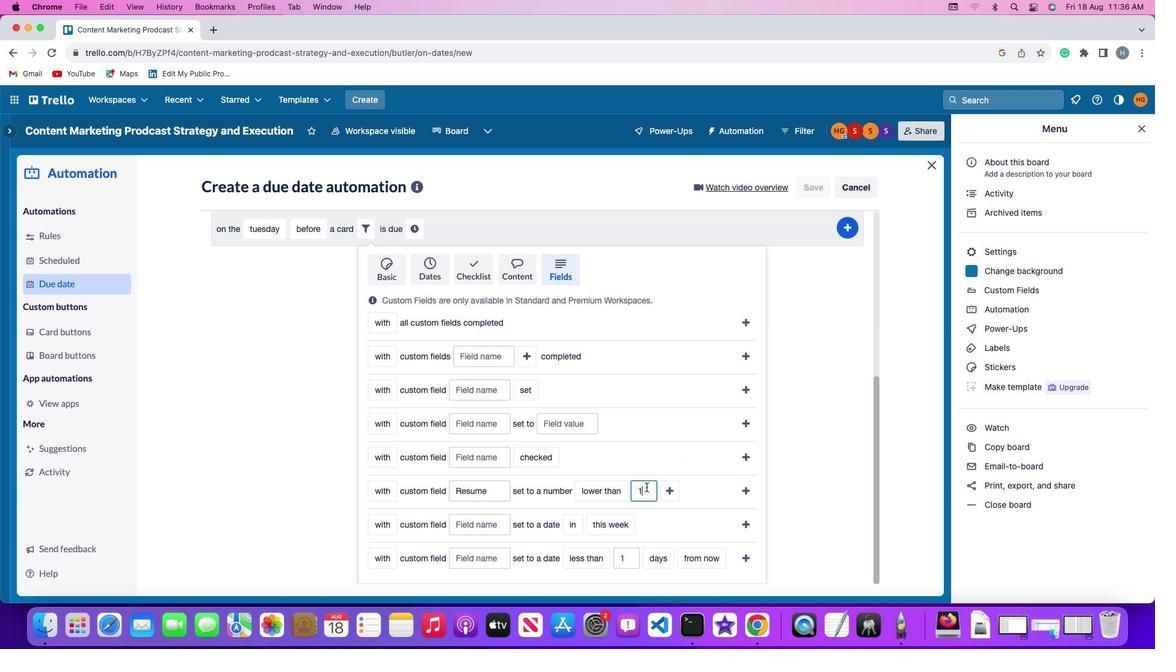 
Action: Mouse pressed left at (646, 487)
Screenshot: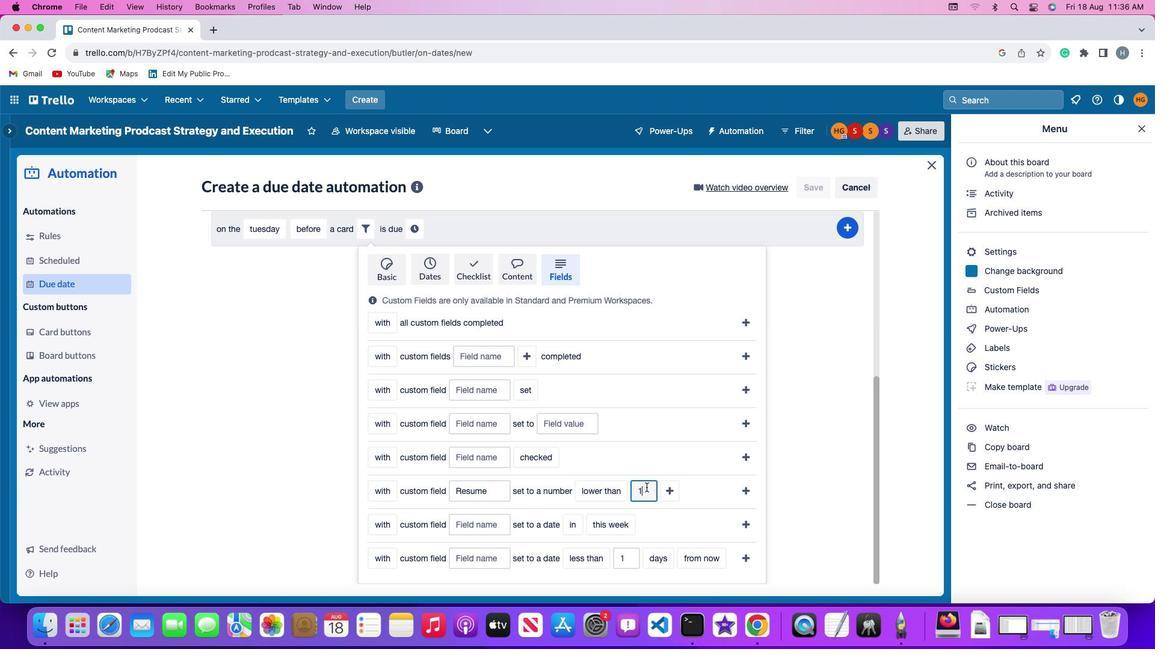 
Action: Key pressed Key.backspace'1'
Screenshot: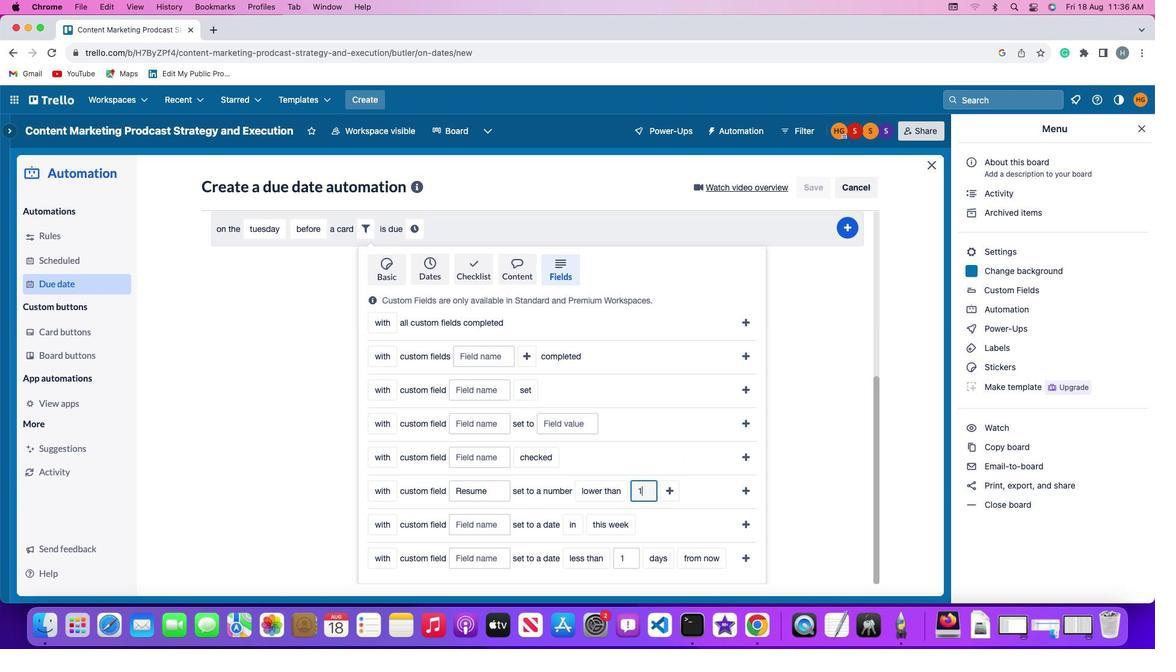 
Action: Mouse moved to (669, 488)
Screenshot: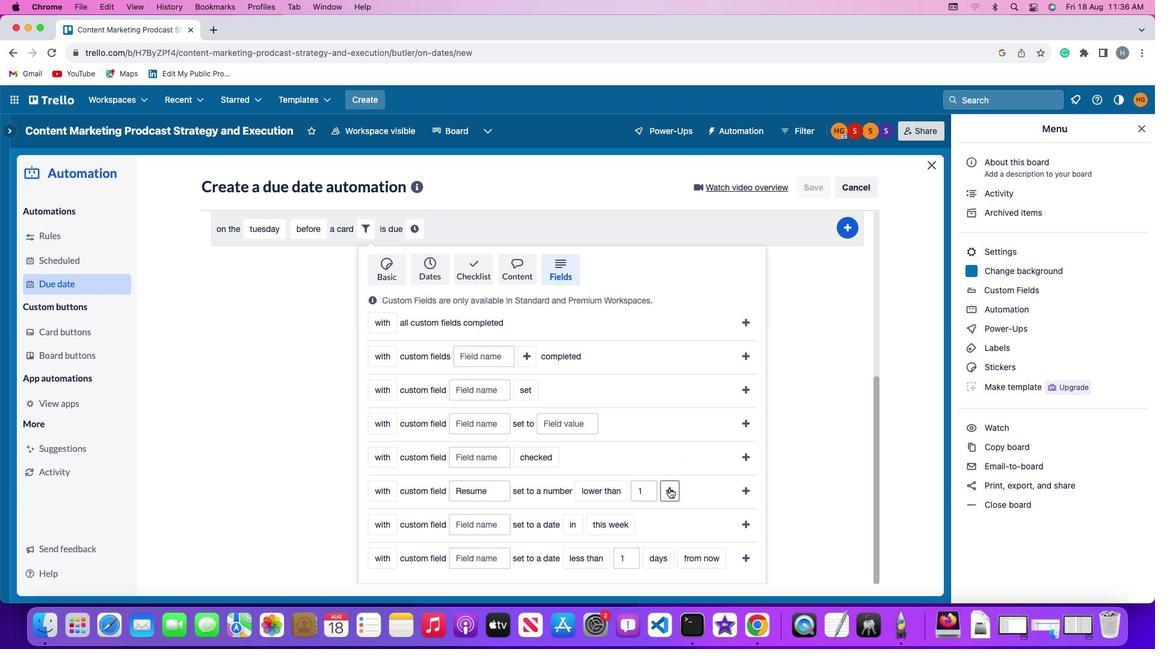 
Action: Mouse pressed left at (669, 488)
Screenshot: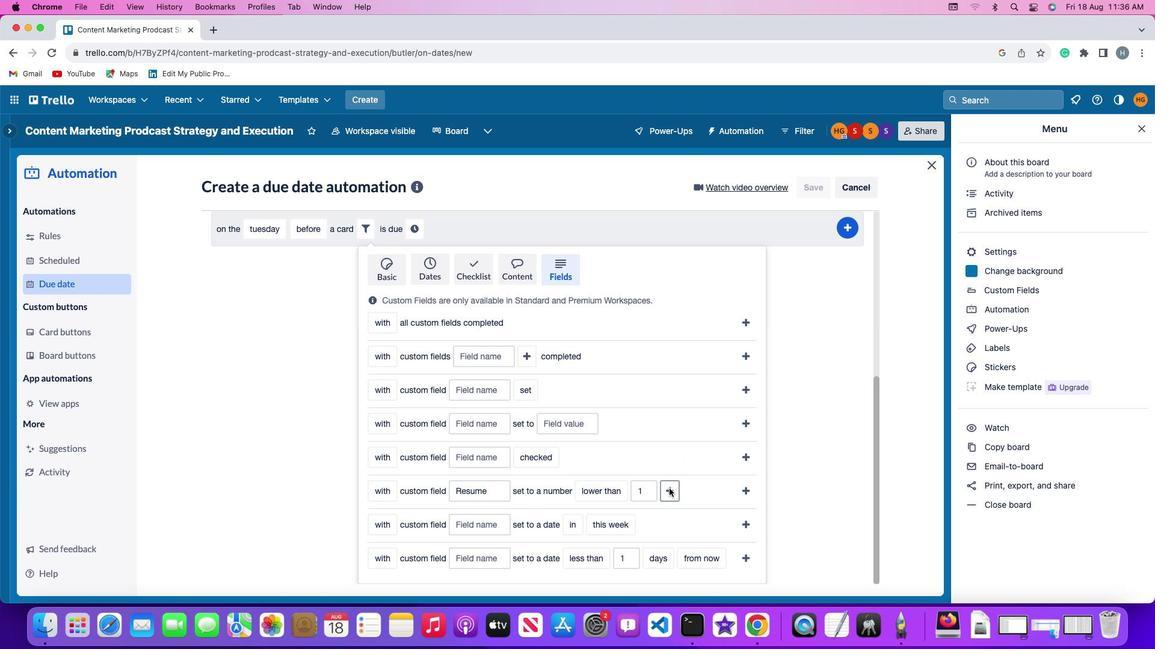 
Action: Mouse moved to (700, 496)
Screenshot: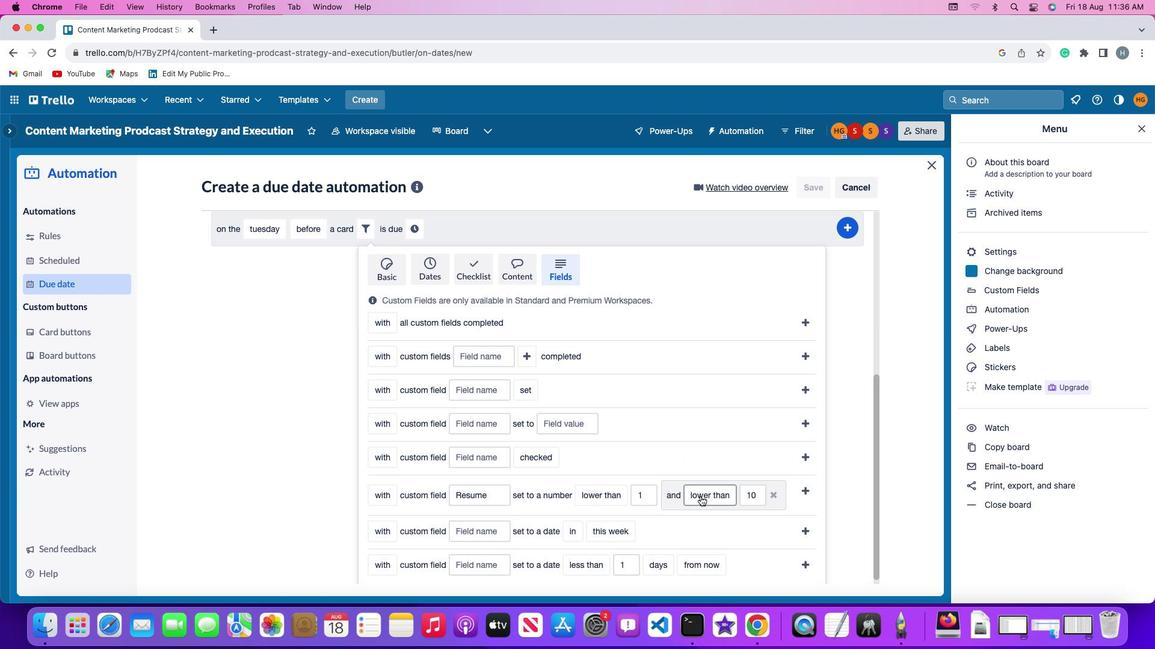 
Action: Mouse pressed left at (700, 496)
Screenshot: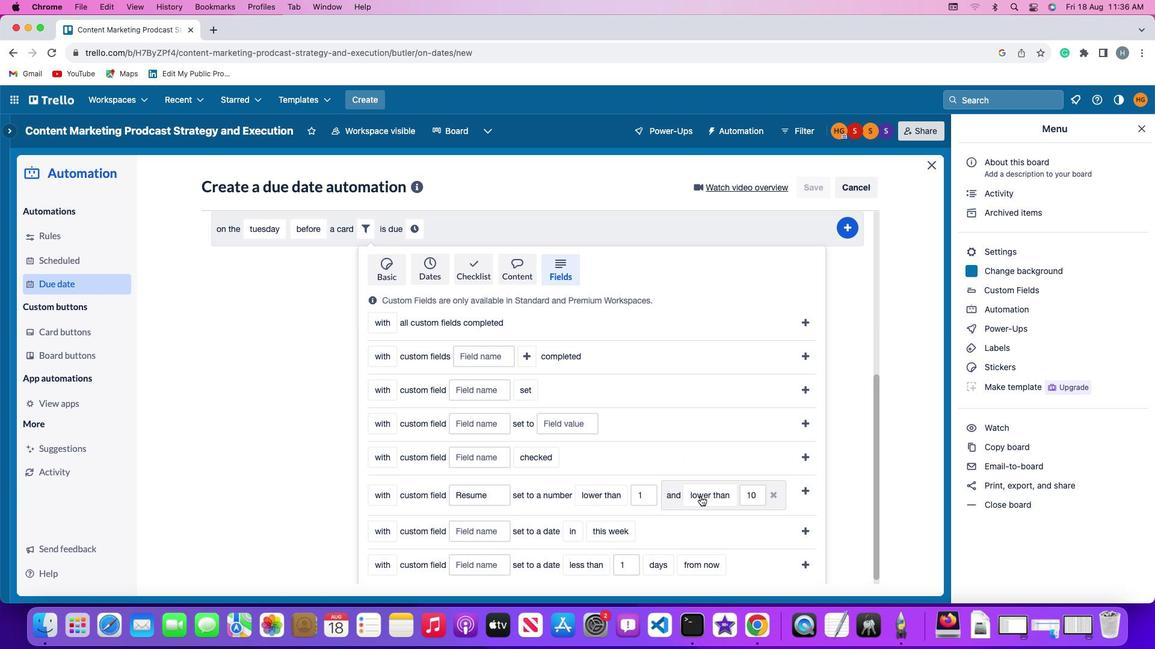 
Action: Mouse moved to (715, 428)
Screenshot: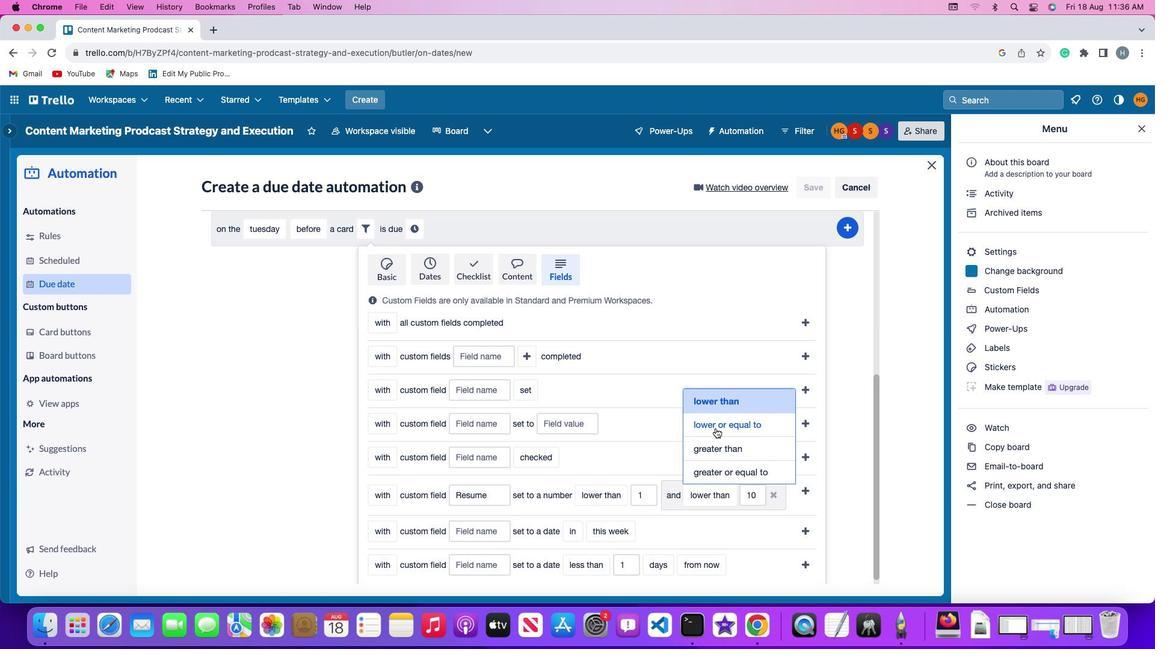 
Action: Mouse pressed left at (715, 428)
Screenshot: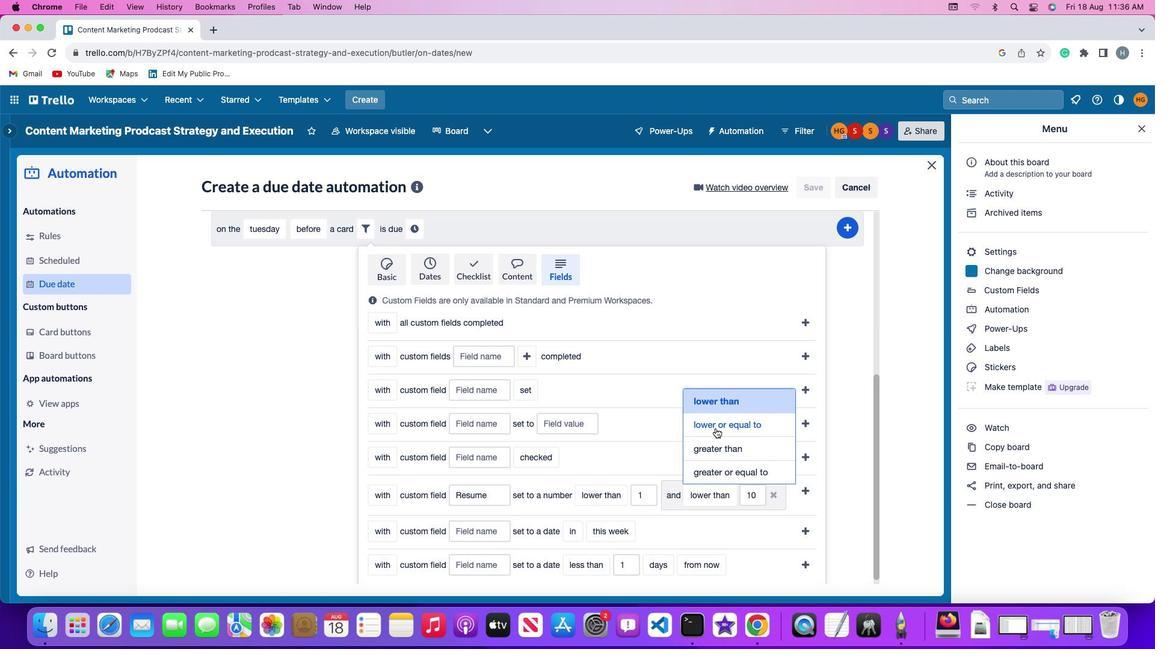 
Action: Mouse moved to (782, 494)
Screenshot: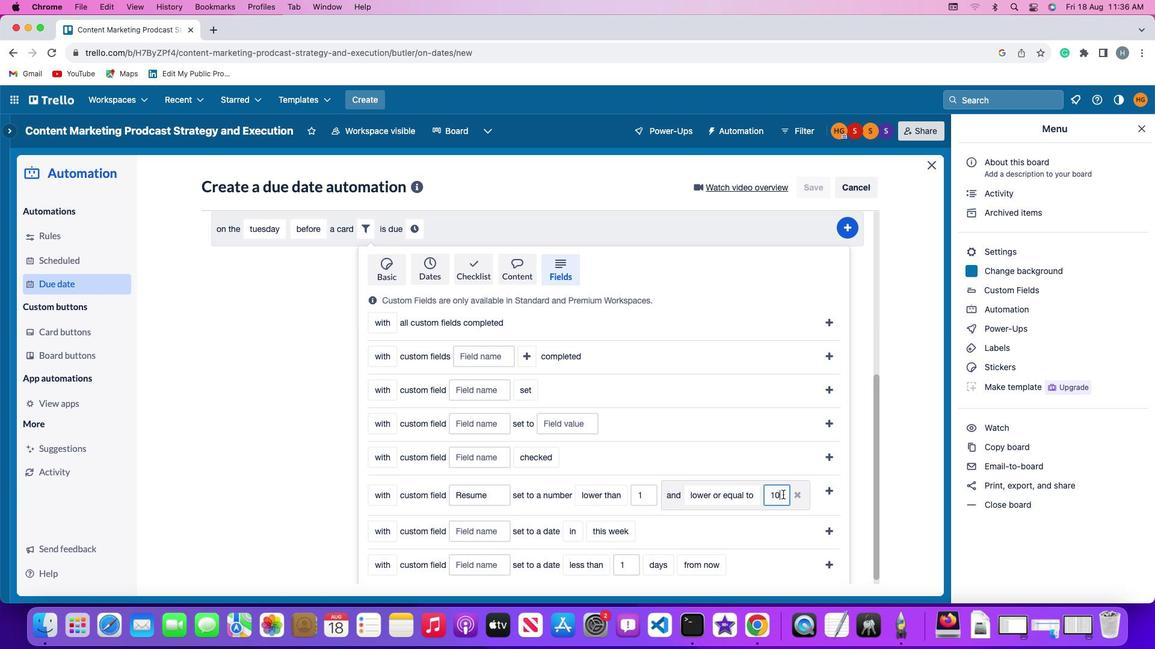 
Action: Mouse pressed left at (782, 494)
Screenshot: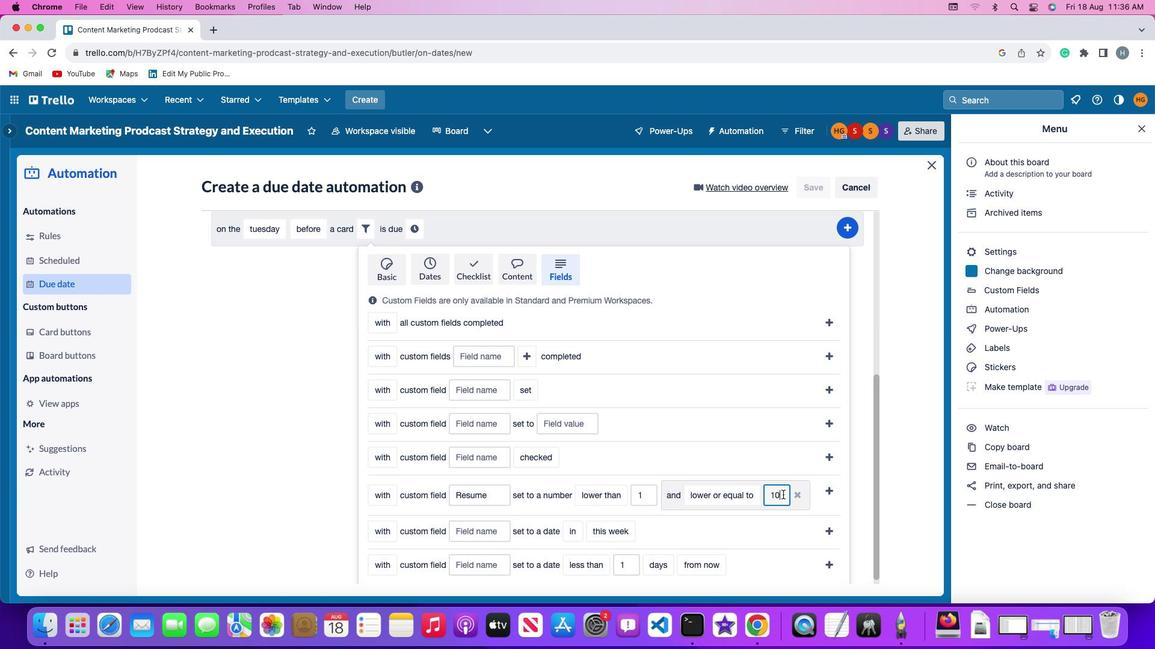 
Action: Key pressed Key.backspaceKey.backspace'1''0'
Screenshot: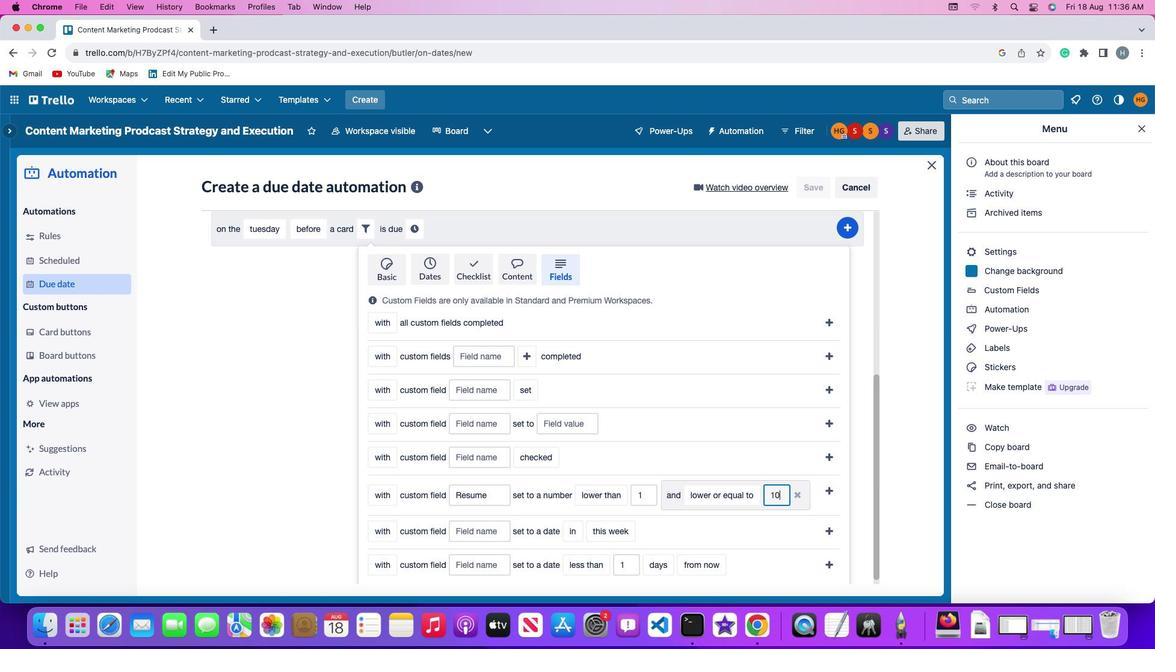 
Action: Mouse moved to (827, 489)
Screenshot: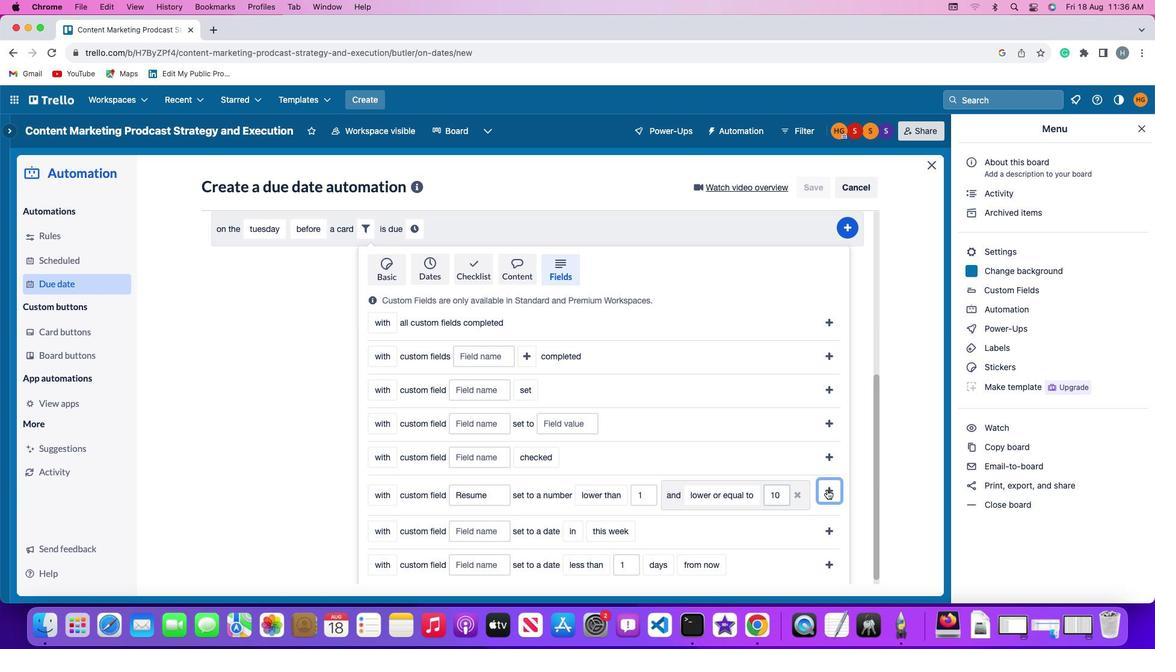 
Action: Mouse pressed left at (827, 489)
Screenshot: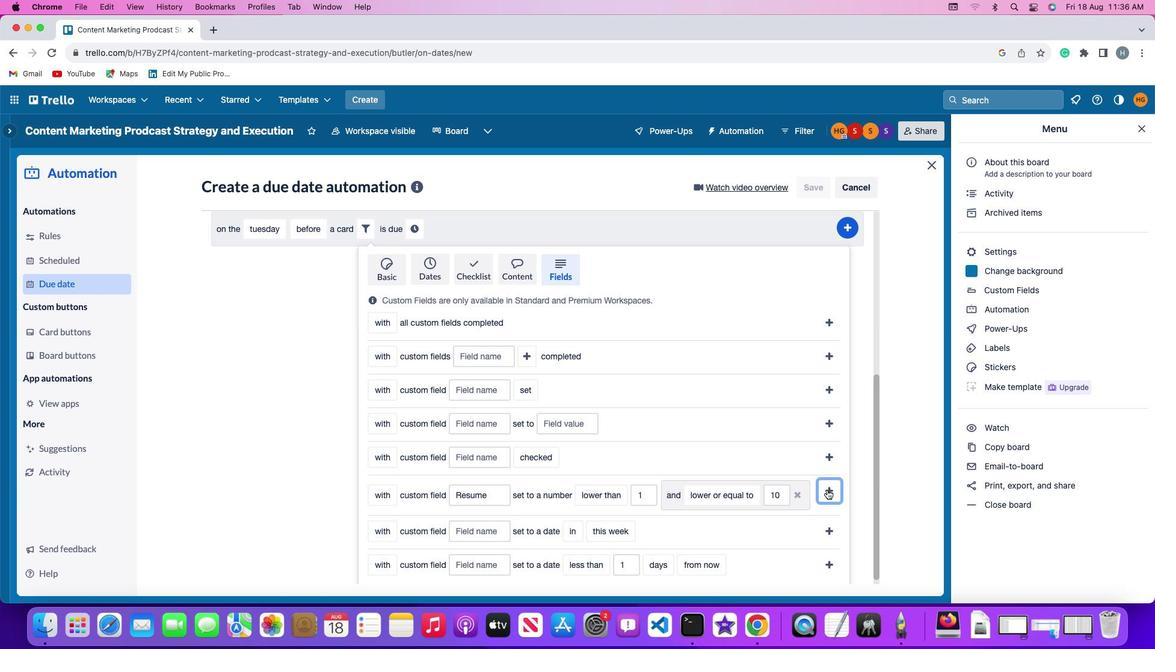
Action: Mouse moved to (756, 526)
Screenshot: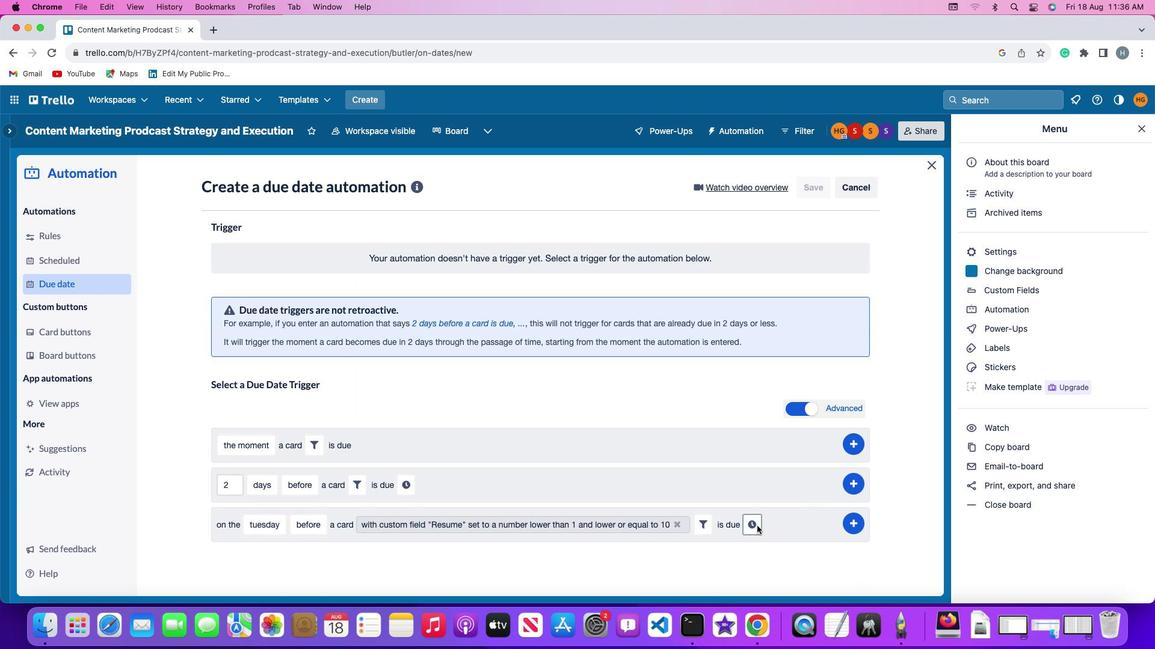 
Action: Mouse pressed left at (756, 526)
Screenshot: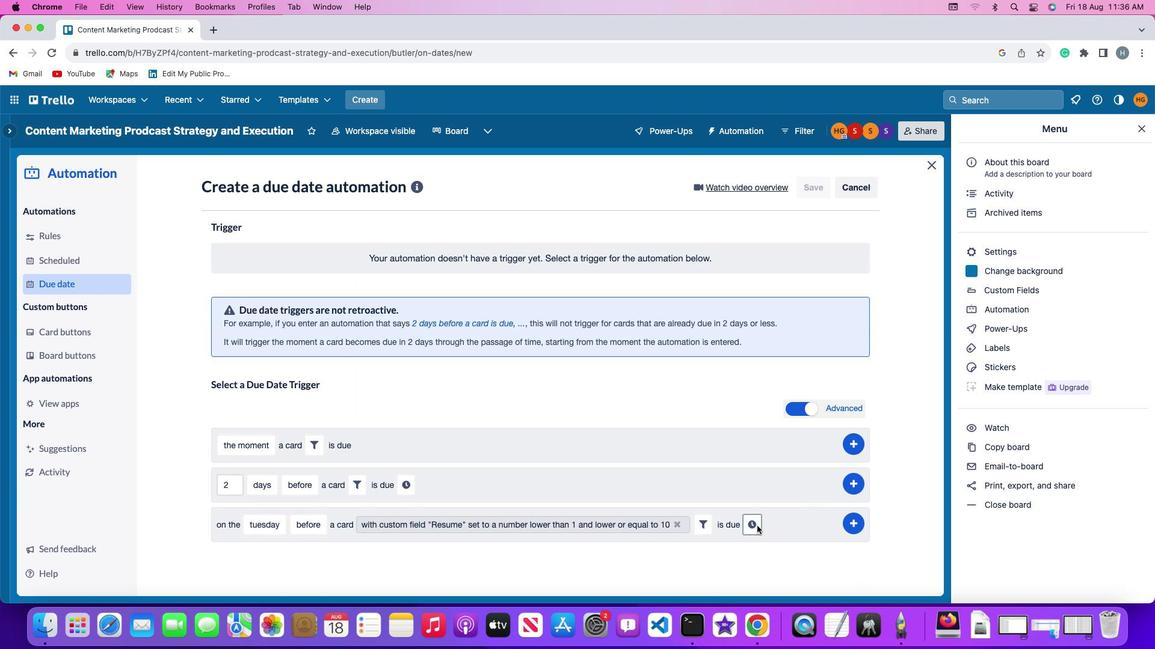 
Action: Mouse moved to (255, 553)
Screenshot: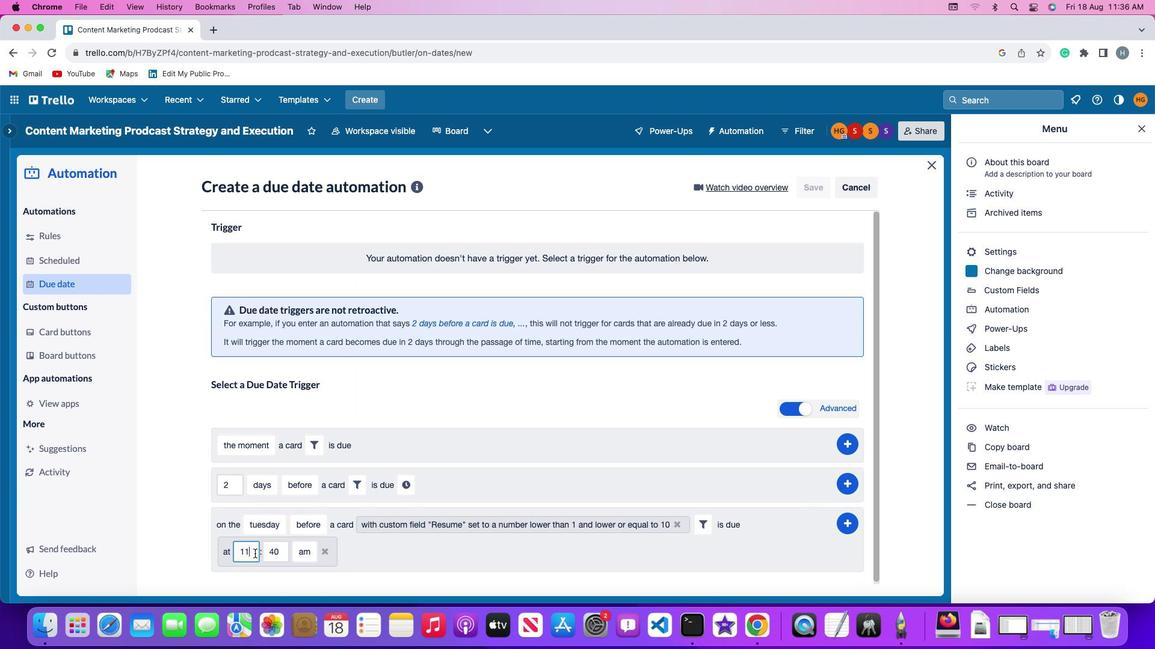 
Action: Mouse pressed left at (255, 553)
Screenshot: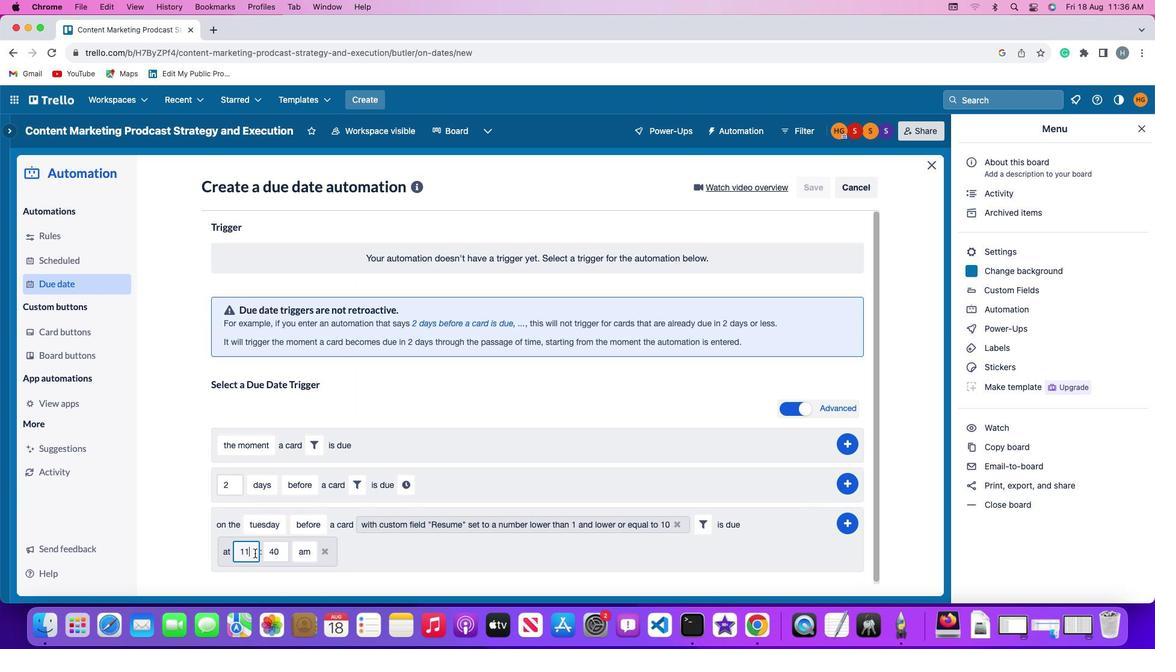 
Action: Mouse moved to (255, 553)
Screenshot: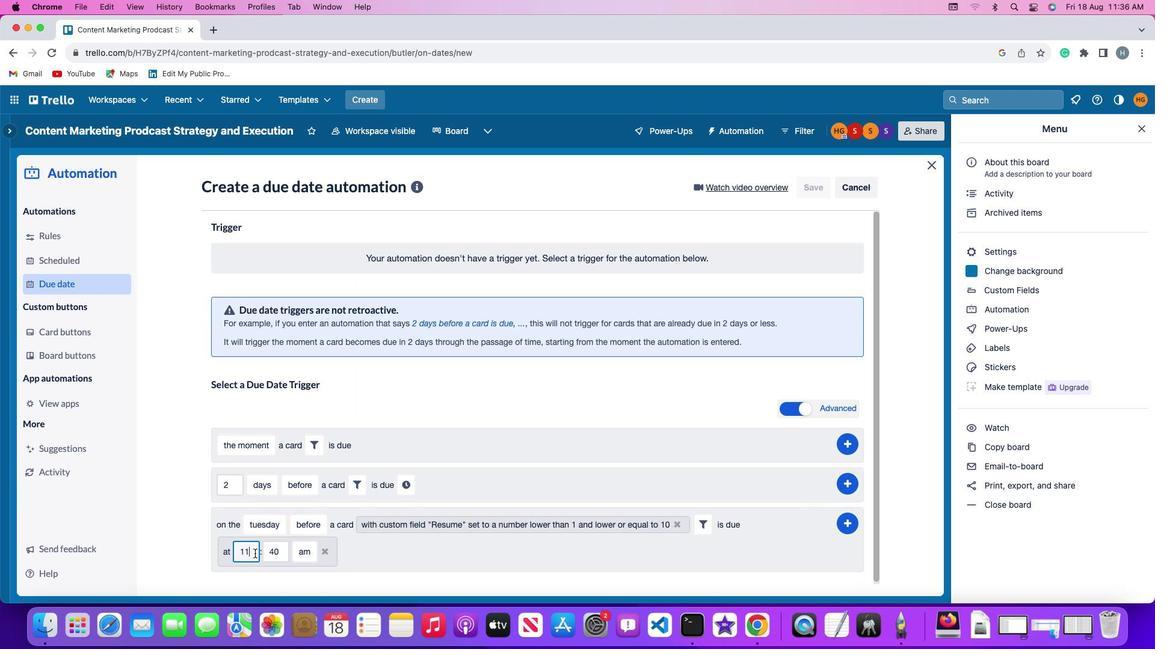 
Action: Key pressed Key.backspace'1'
Screenshot: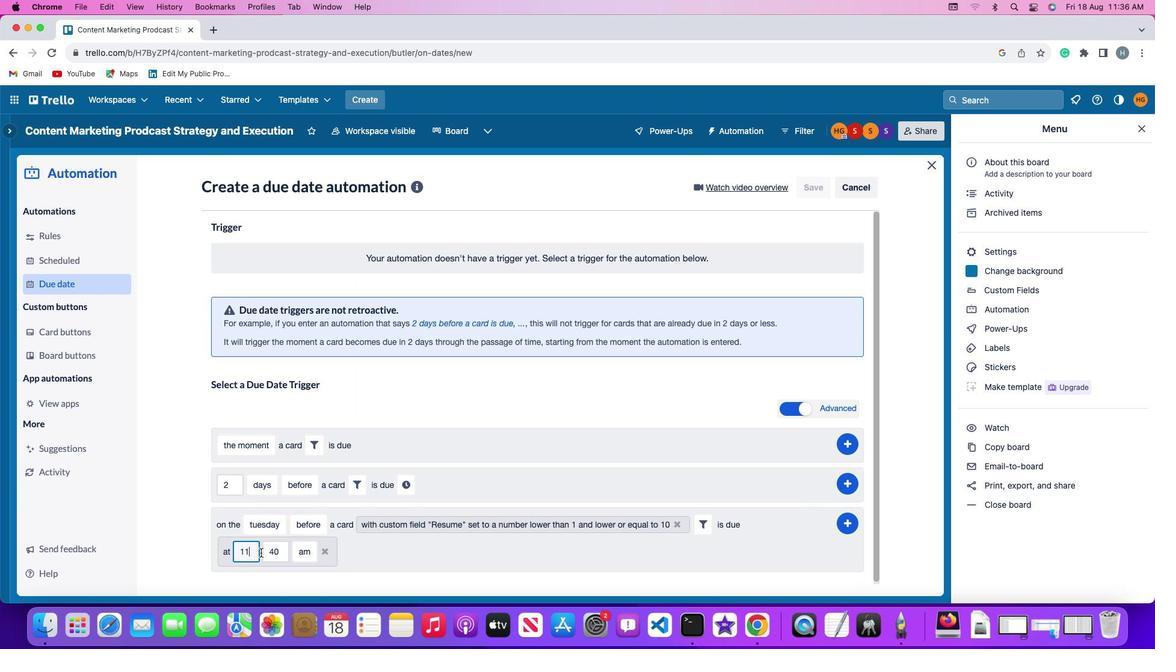 
Action: Mouse moved to (276, 551)
Screenshot: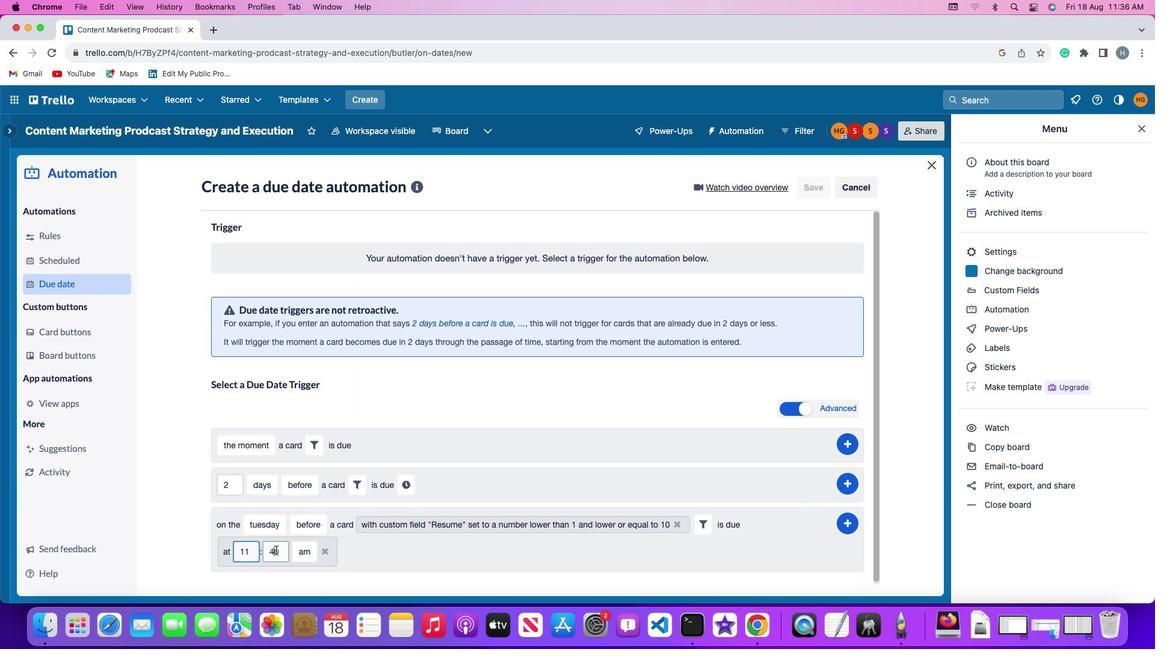 
Action: Mouse pressed left at (276, 551)
Screenshot: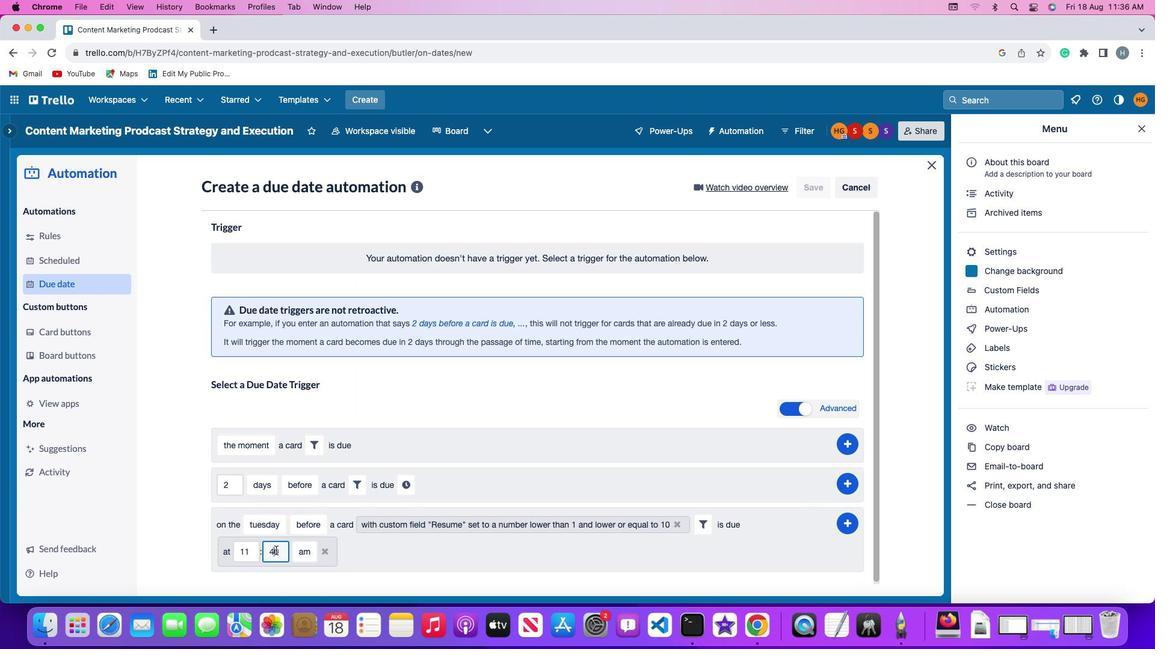 
Action: Mouse moved to (275, 551)
Screenshot: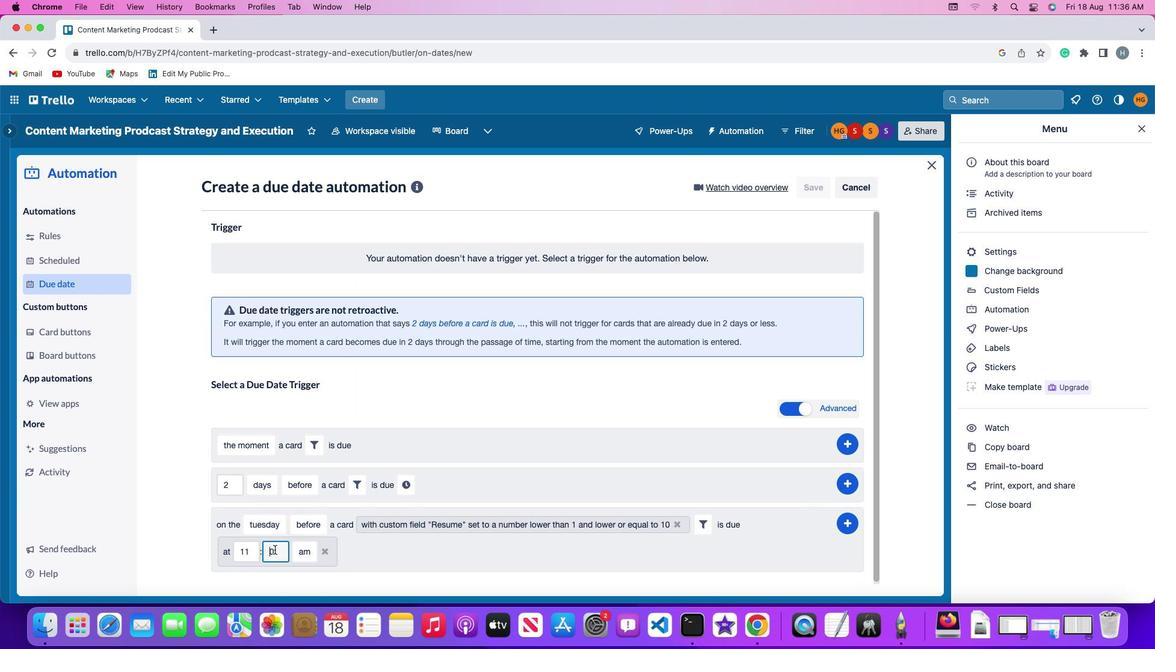 
Action: Key pressed Key.backspace
Screenshot: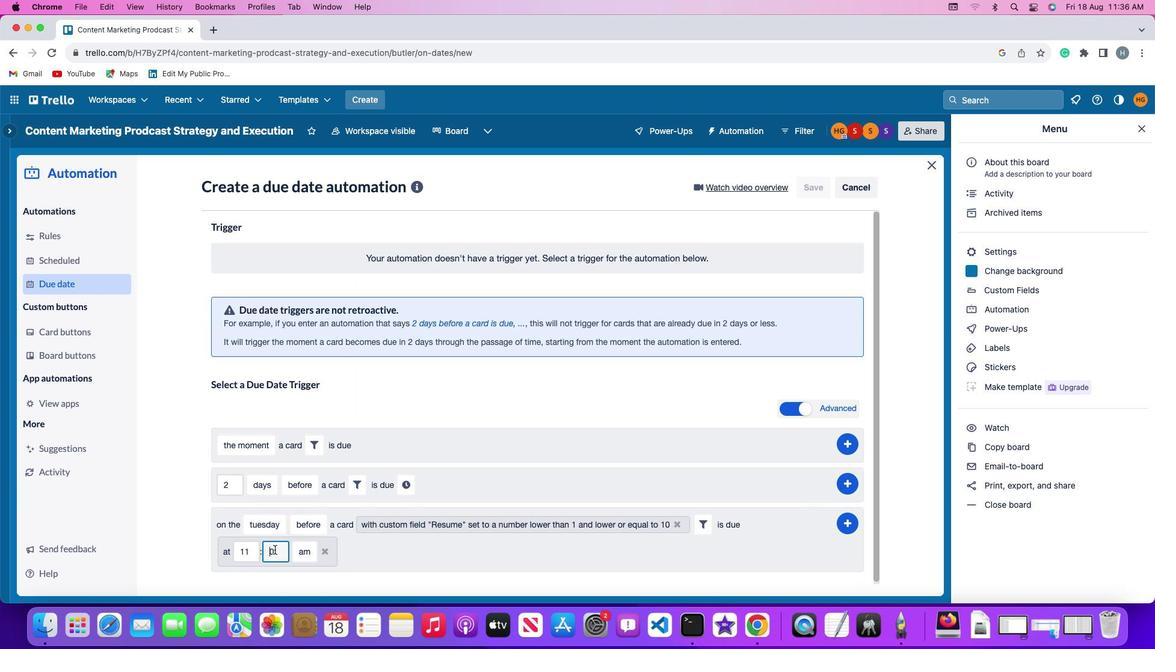 
Action: Mouse moved to (274, 550)
Screenshot: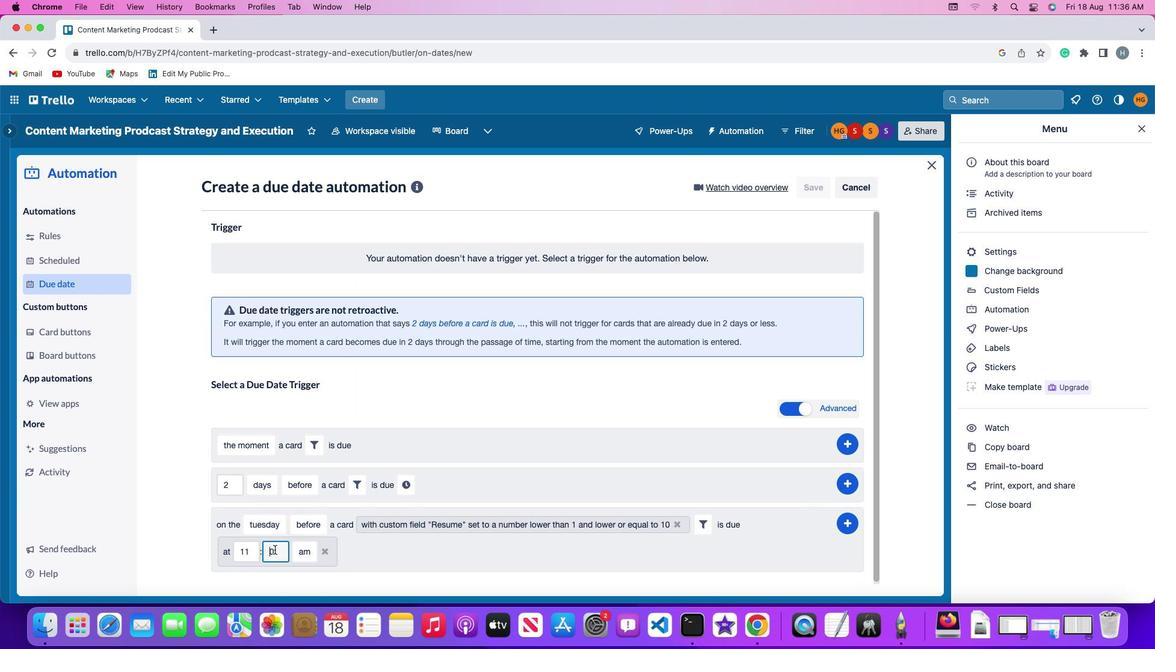 
Action: Key pressed '0'
Screenshot: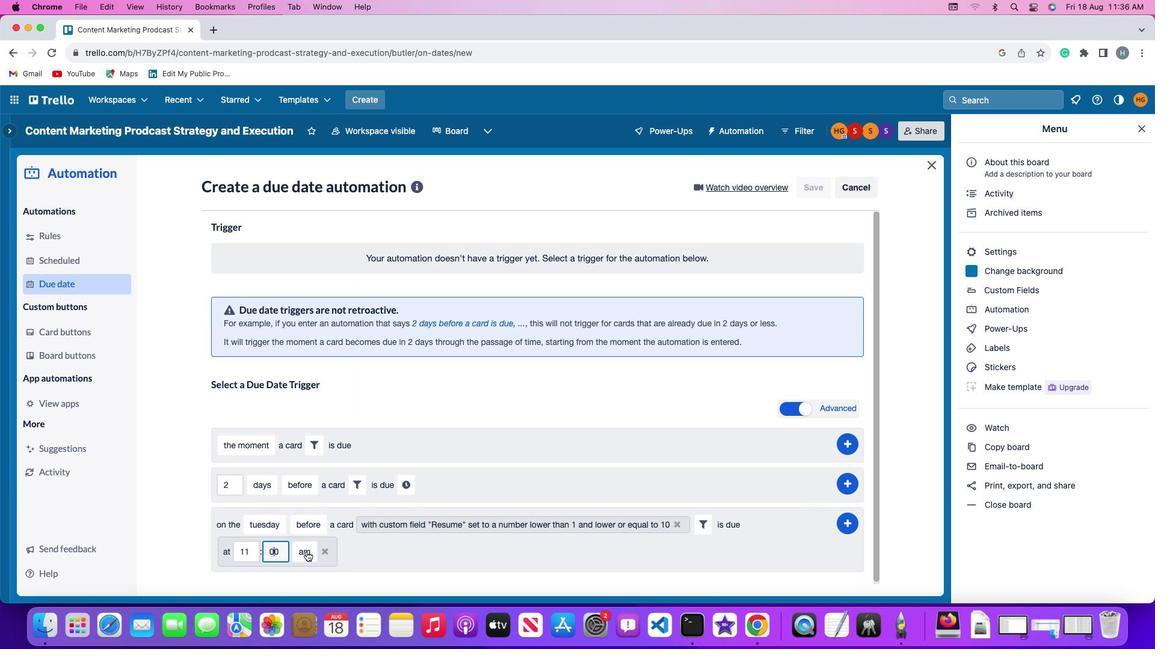 
Action: Mouse moved to (310, 551)
Screenshot: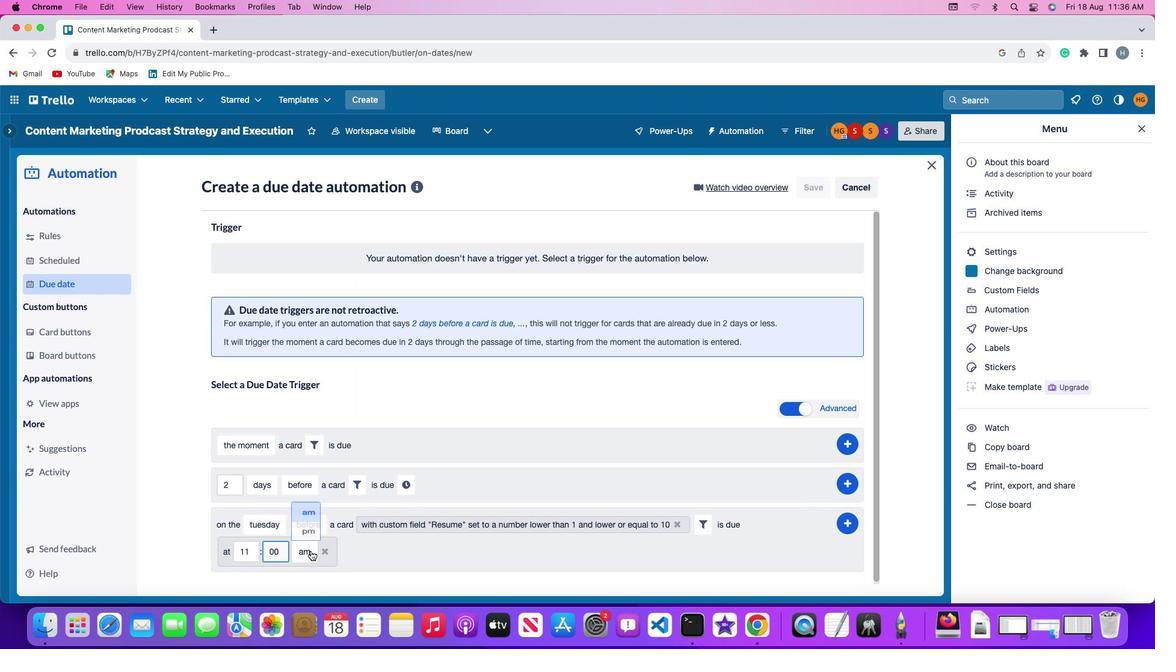 
Action: Mouse pressed left at (310, 551)
Screenshot: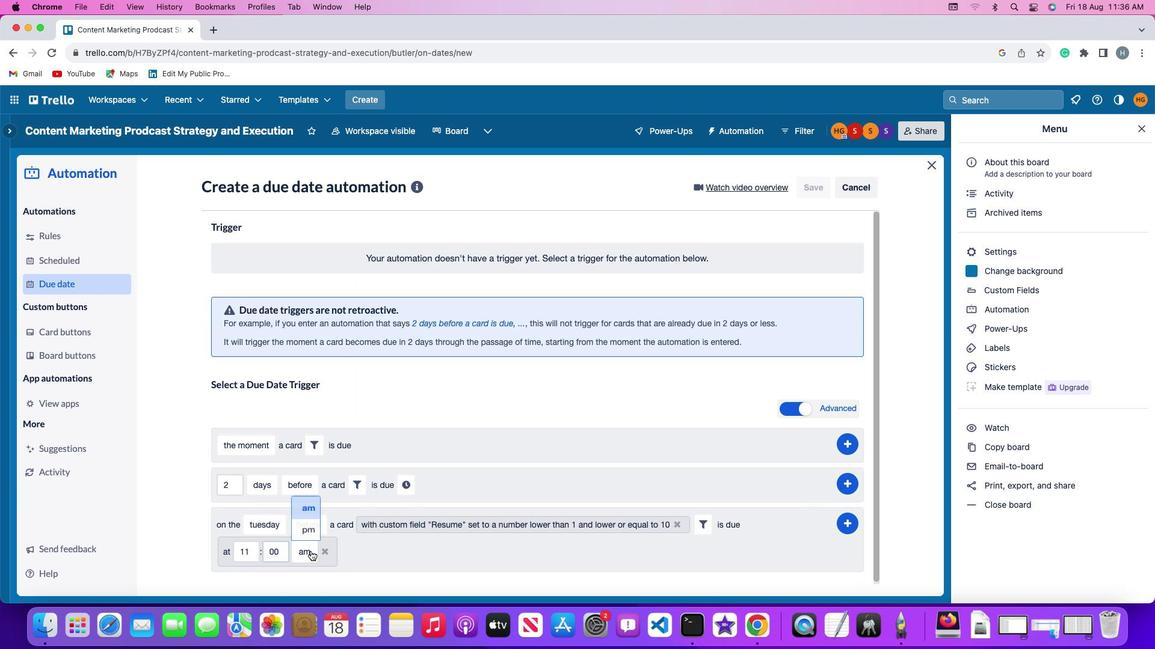 
Action: Mouse moved to (309, 498)
Screenshot: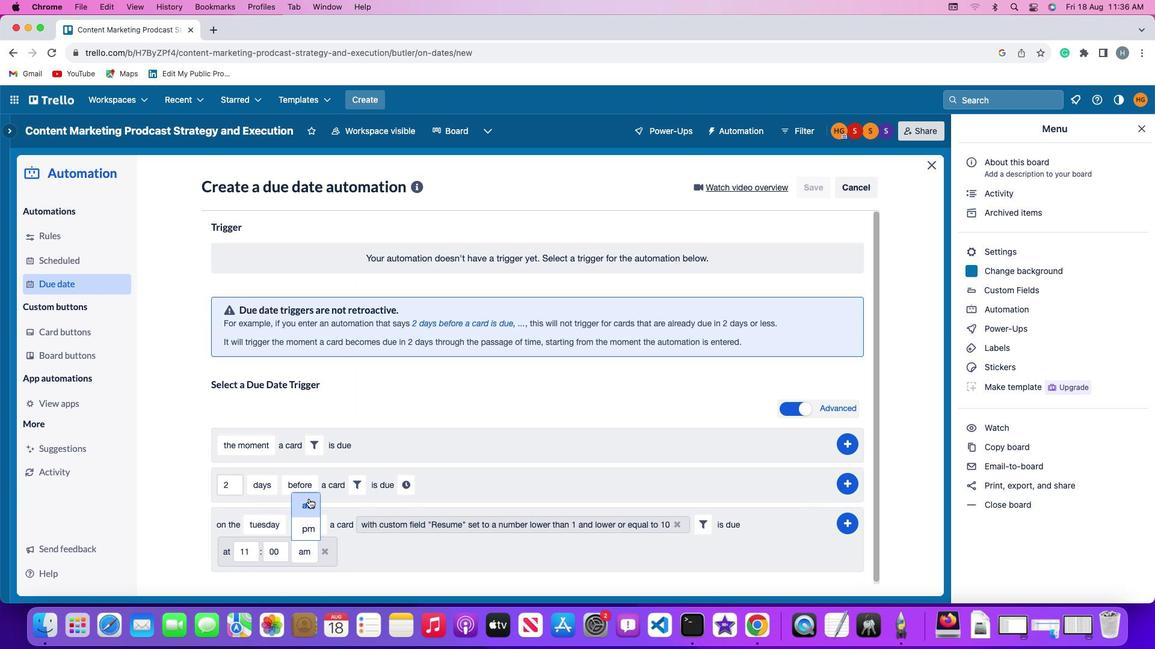 
Action: Mouse pressed left at (309, 498)
Screenshot: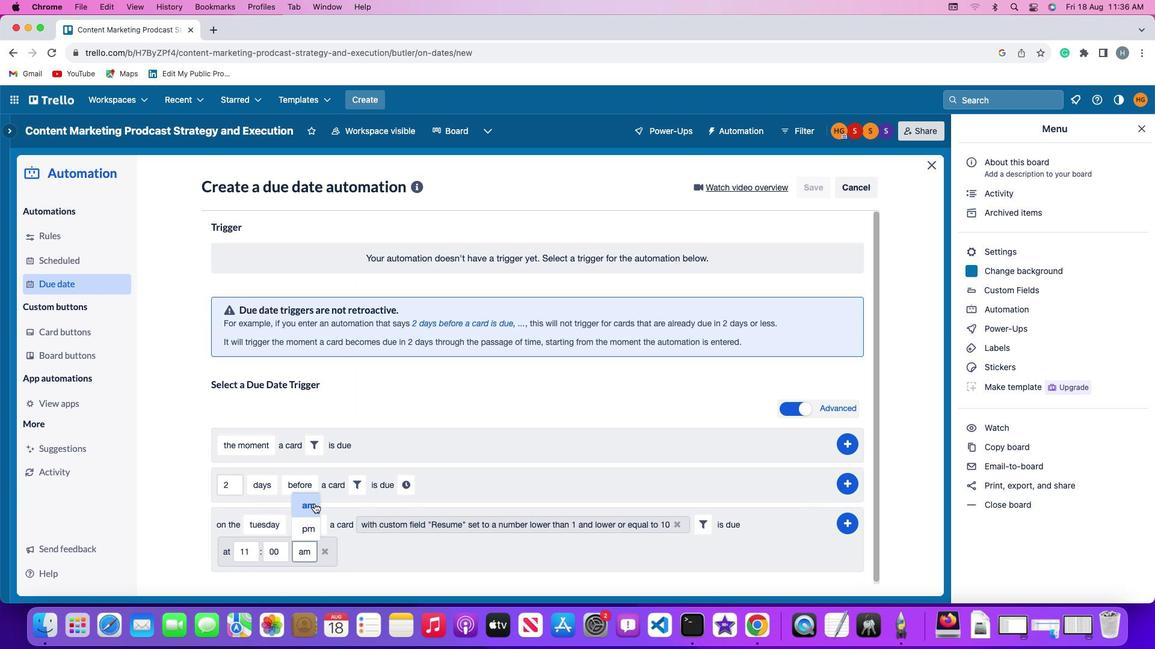 
Action: Mouse moved to (850, 520)
Screenshot: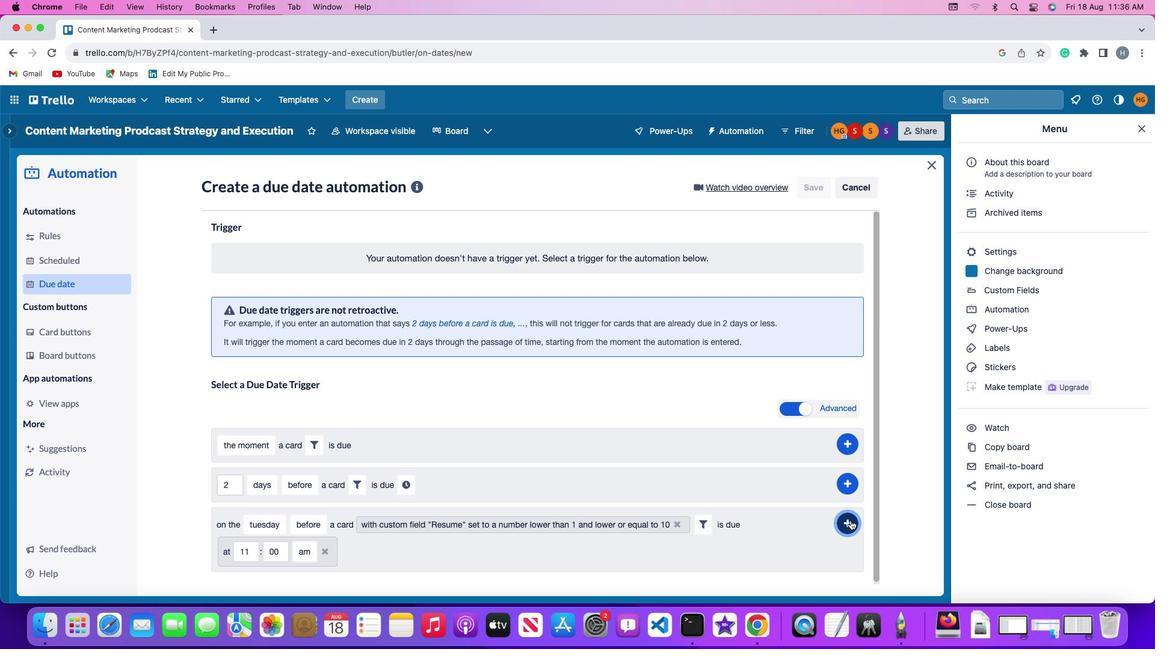 
Action: Mouse pressed left at (850, 520)
Screenshot: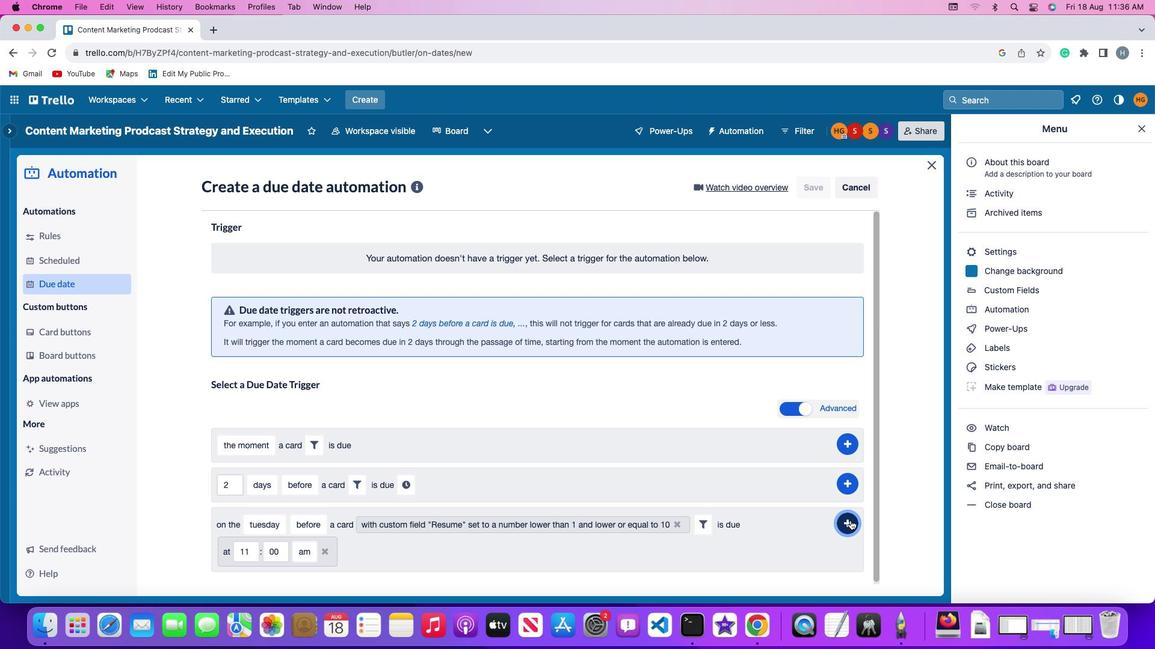 
Action: Mouse moved to (901, 436)
Screenshot: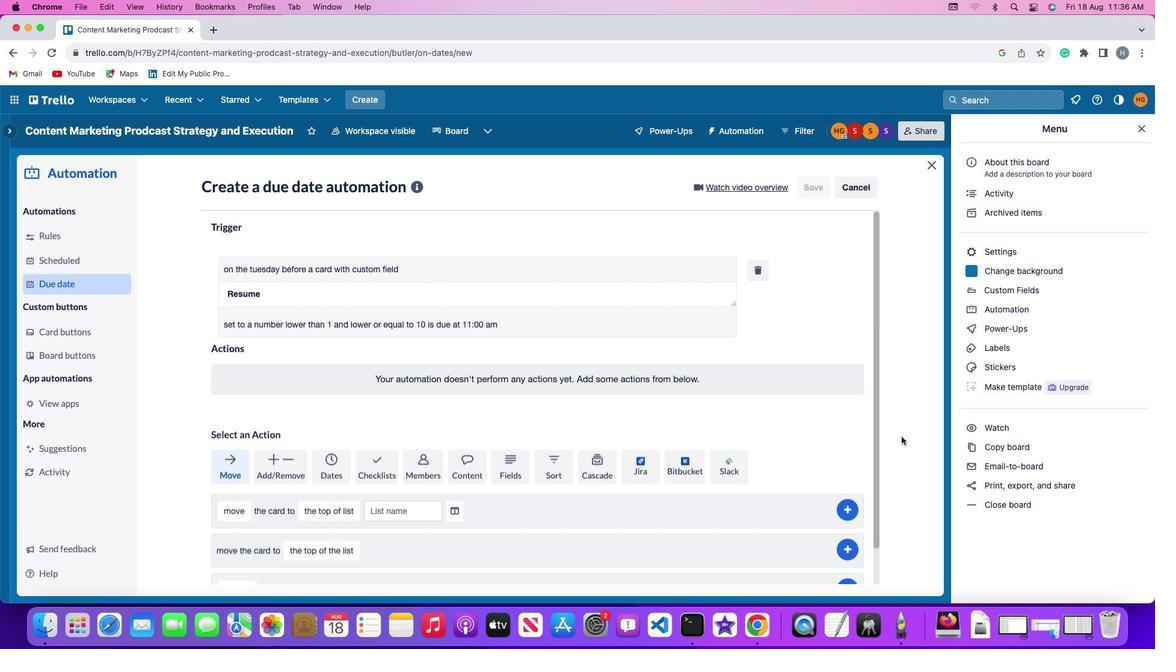 
